 Task: Create ChildIssue0000000697 as Child Issue of Issue Issue0000000349 in Backlog  in Scrum Project Project0000000070 in Jira. Create ChildIssue0000000698 as Child Issue of Issue Issue0000000349 in Backlog  in Scrum Project Project0000000070 in Jira. Create ChildIssue0000000699 as Child Issue of Issue Issue0000000350 in Backlog  in Scrum Project Project0000000070 in Jira. Create ChildIssue0000000700 as Child Issue of Issue Issue0000000350 in Backlog  in Scrum Project Project0000000070 in Jira. Assign Person0000000137 as Assignee of Child Issue ChildIssue0000000681 of Issue Issue0000000341 in Backlog  in Scrum Project Project0000000069 in Jira
Action: Mouse moved to (439, 447)
Screenshot: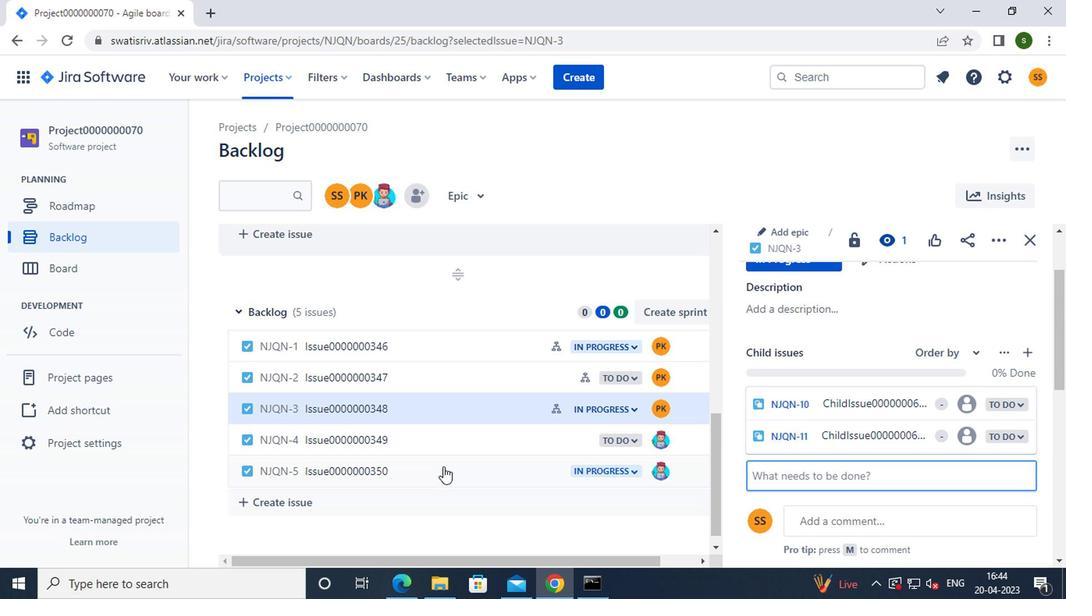 
Action: Mouse pressed left at (439, 447)
Screenshot: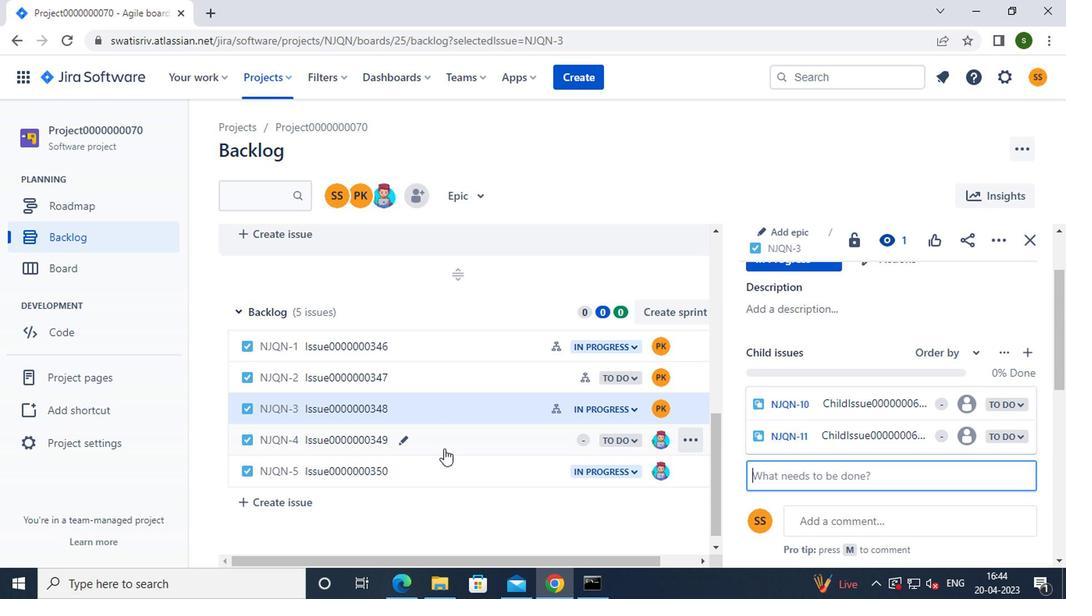 
Action: Mouse moved to (784, 312)
Screenshot: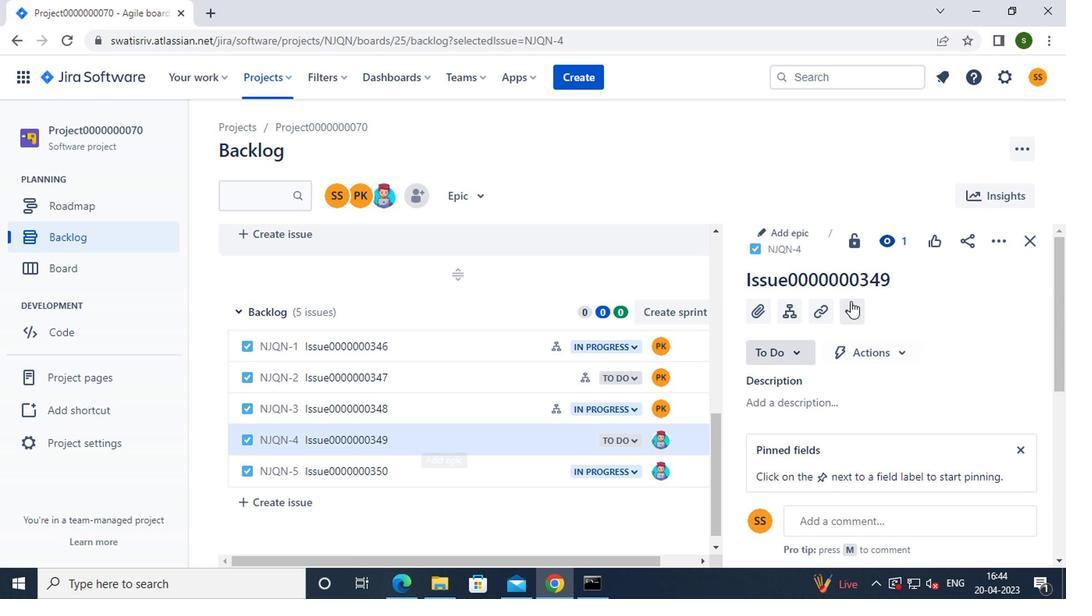 
Action: Mouse pressed left at (784, 312)
Screenshot: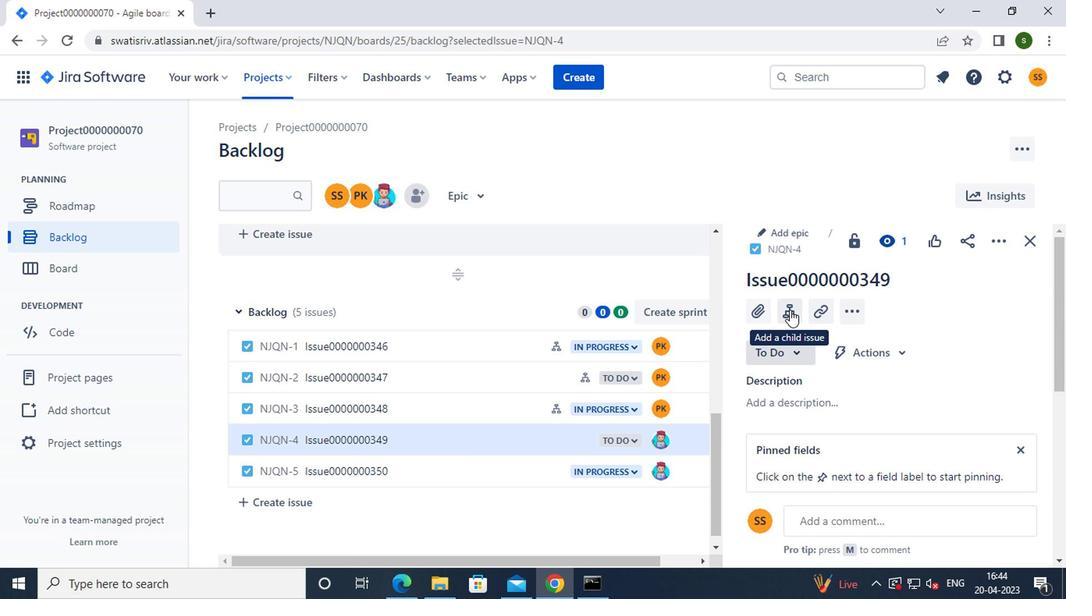
Action: Mouse moved to (831, 373)
Screenshot: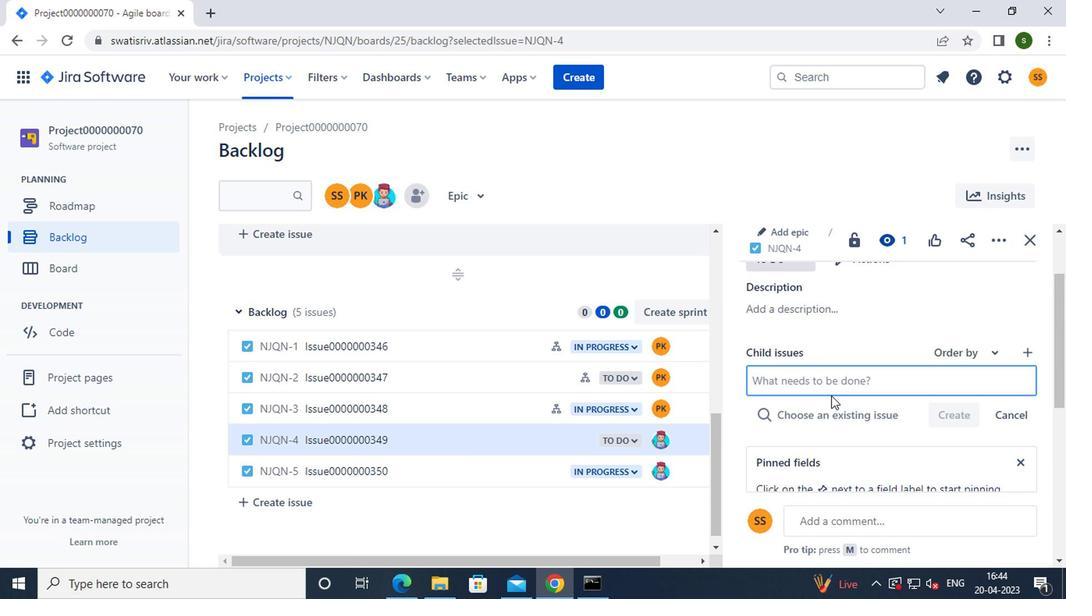 
Action: Mouse pressed left at (831, 373)
Screenshot: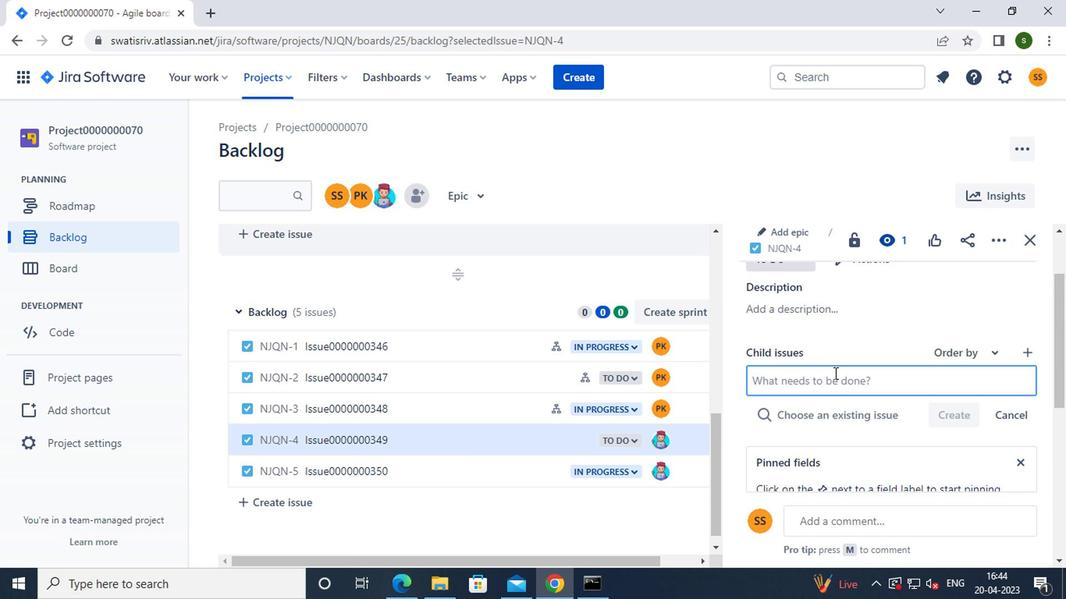 
Action: Key pressed <Key.caps_lock><Key.caps_lock>c<Key.caps_lock>hild<Key.caps_lock>i<Key.caps_lock>ssue0000000697
Screenshot: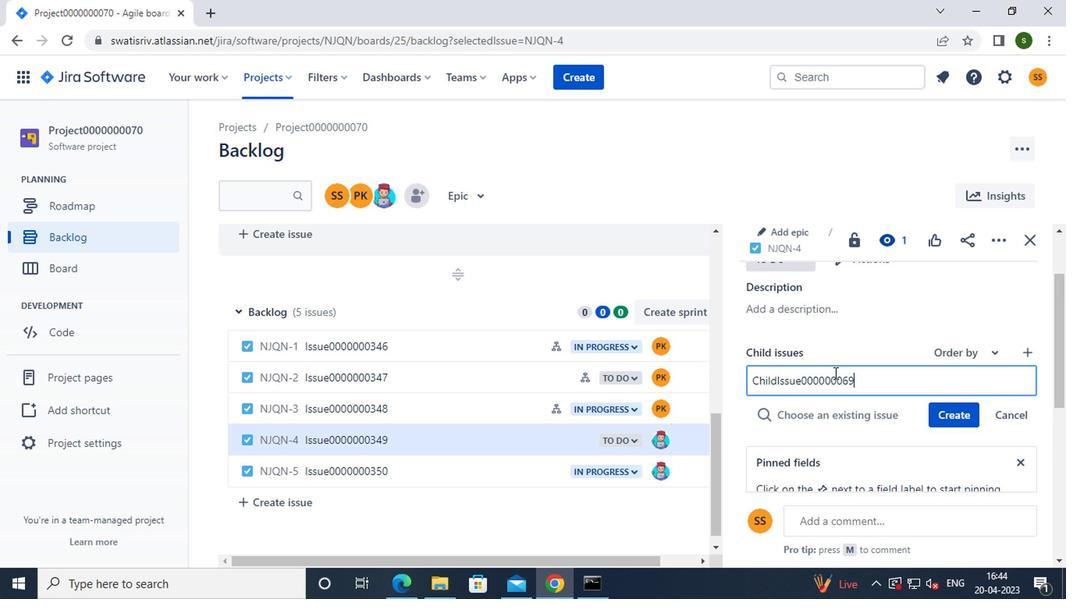 
Action: Mouse moved to (962, 414)
Screenshot: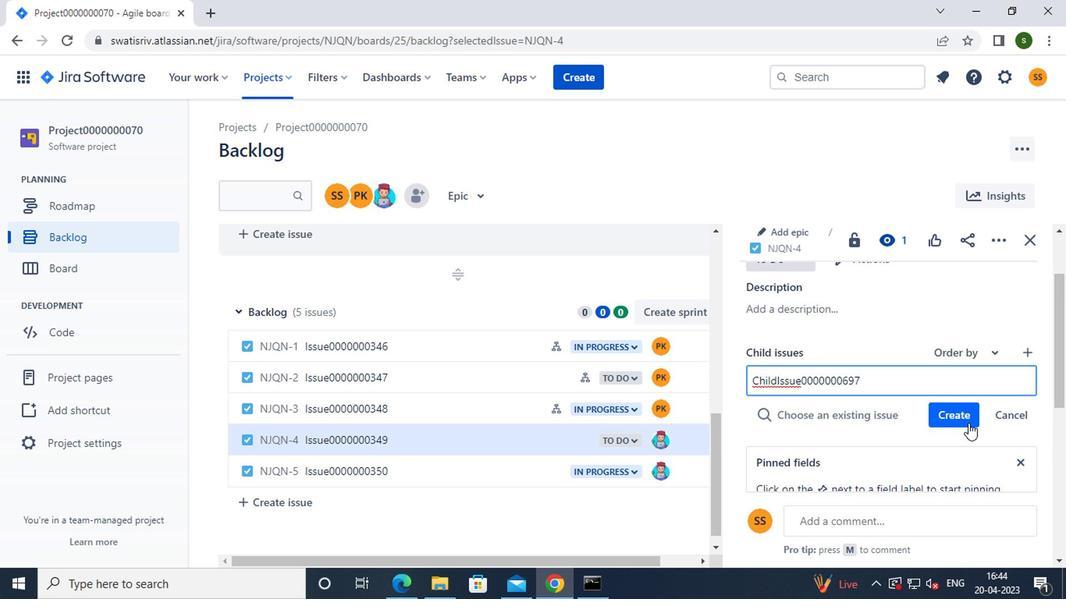 
Action: Mouse pressed left at (962, 414)
Screenshot: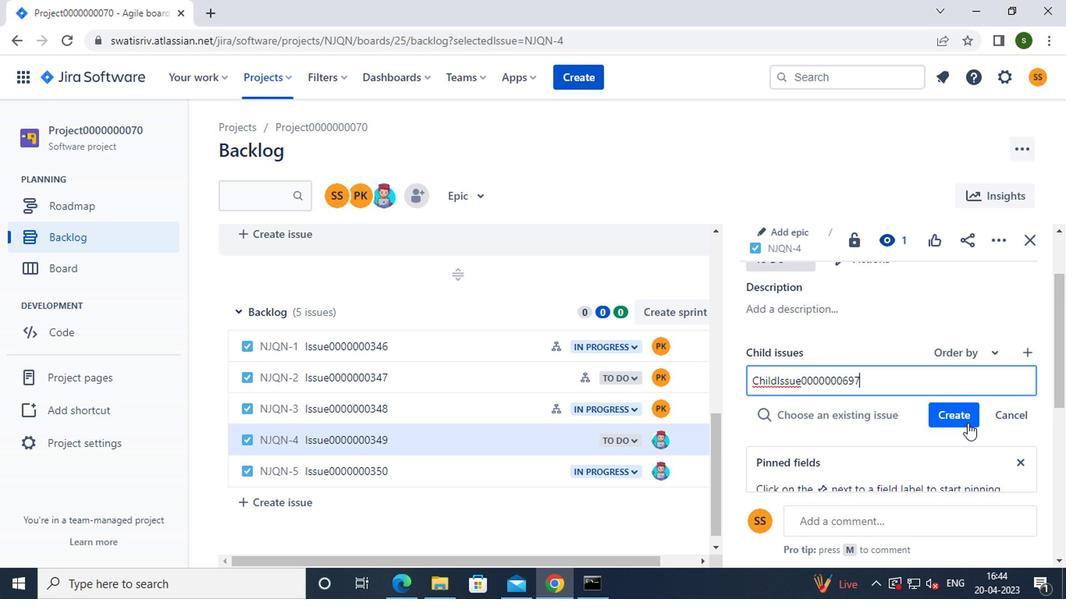
Action: Mouse moved to (901, 424)
Screenshot: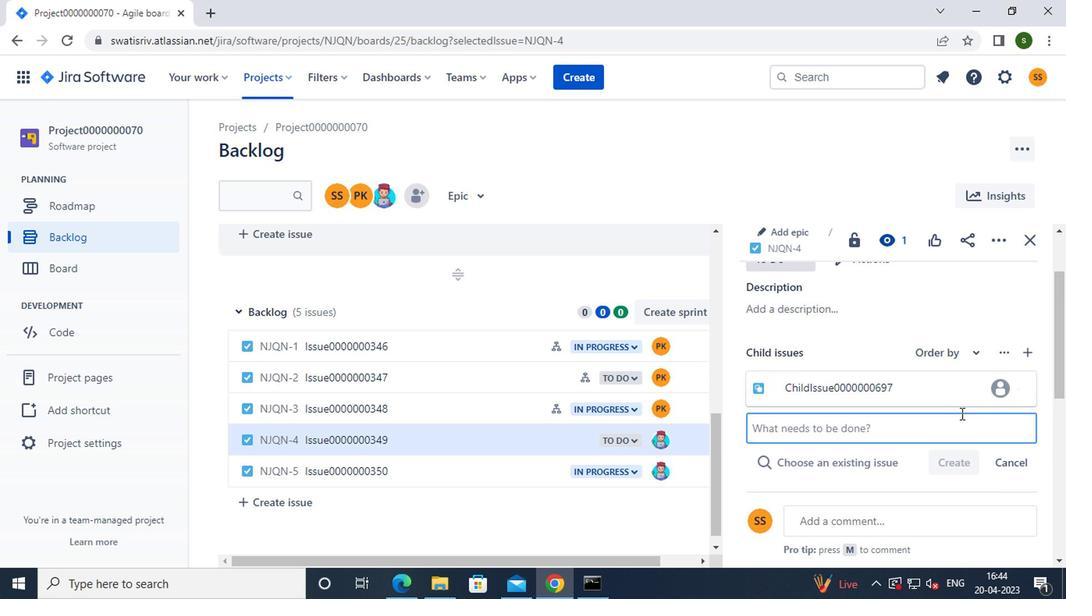 
Action: Mouse pressed left at (901, 424)
Screenshot: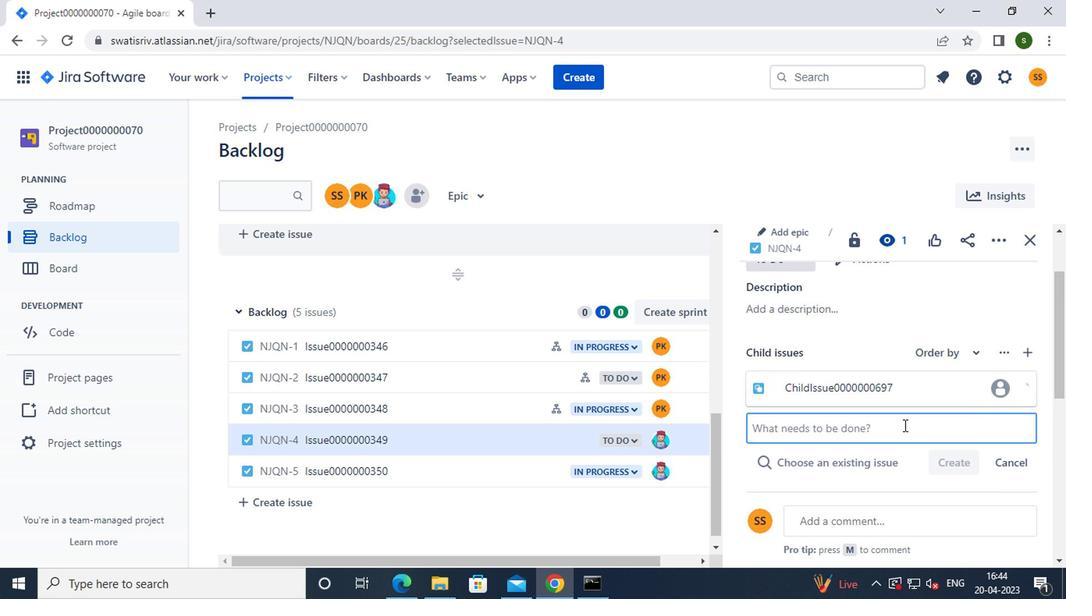 
Action: Key pressed <Key.caps_lock>c<Key.caps_lock>hild<Key.caps_lock>i<Key.caps_lock>ssue0000000698
Screenshot: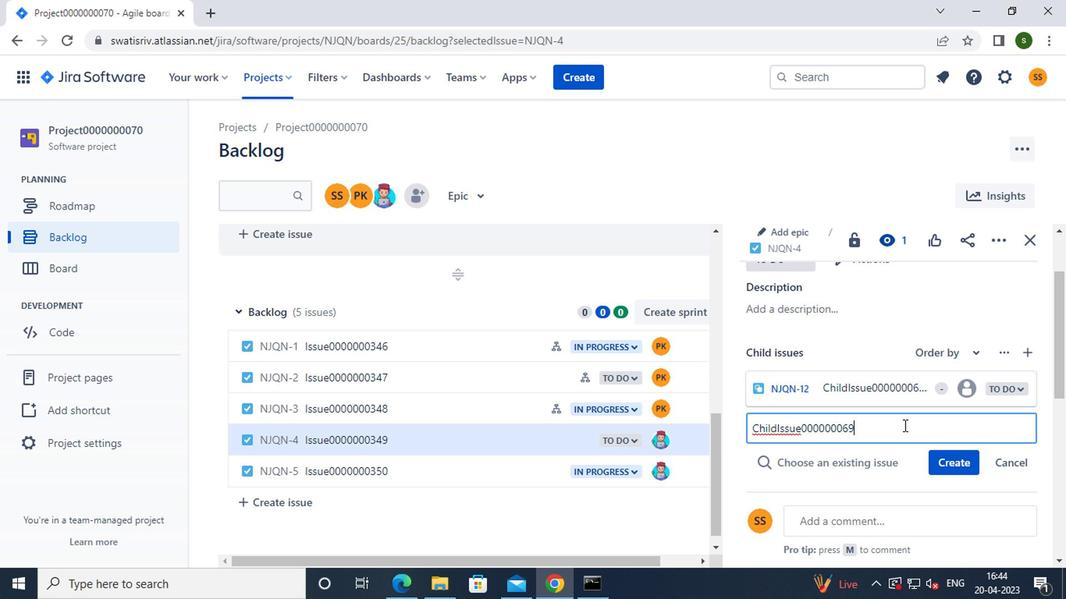 
Action: Mouse moved to (939, 459)
Screenshot: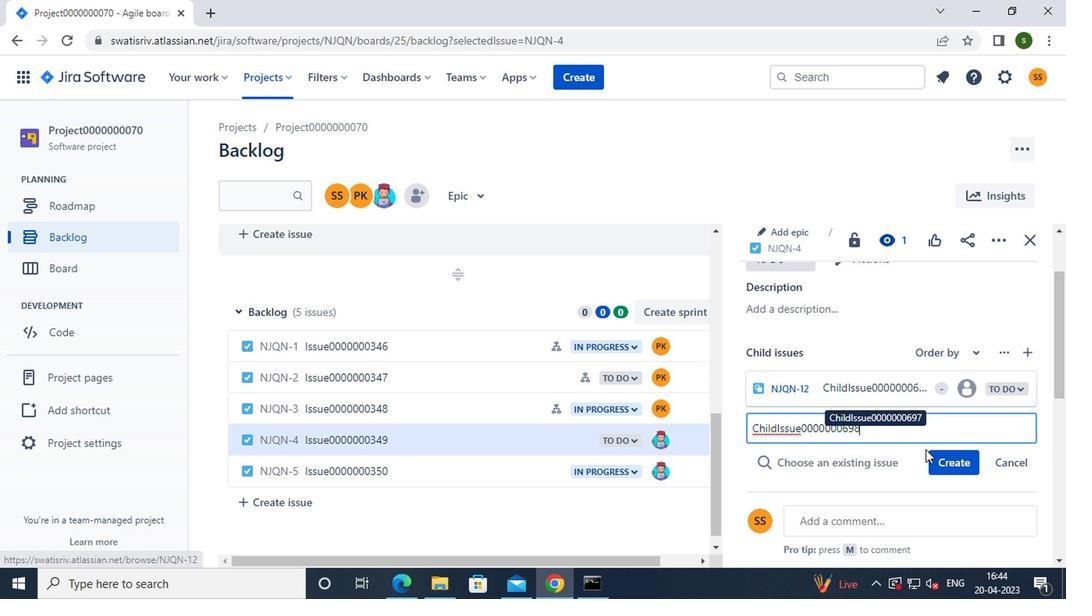 
Action: Mouse pressed left at (939, 459)
Screenshot: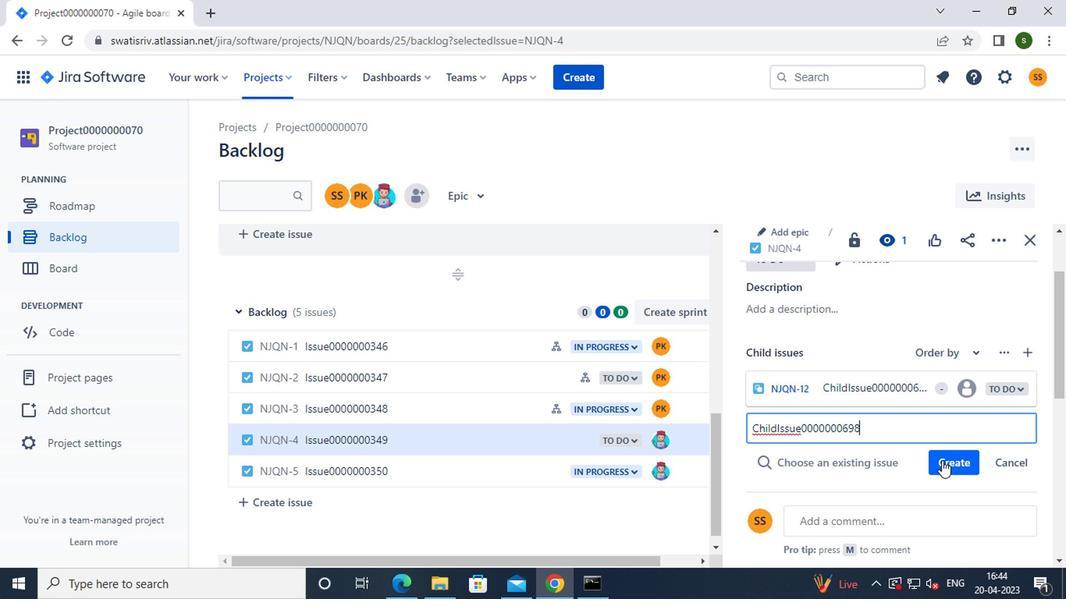 
Action: Mouse moved to (448, 468)
Screenshot: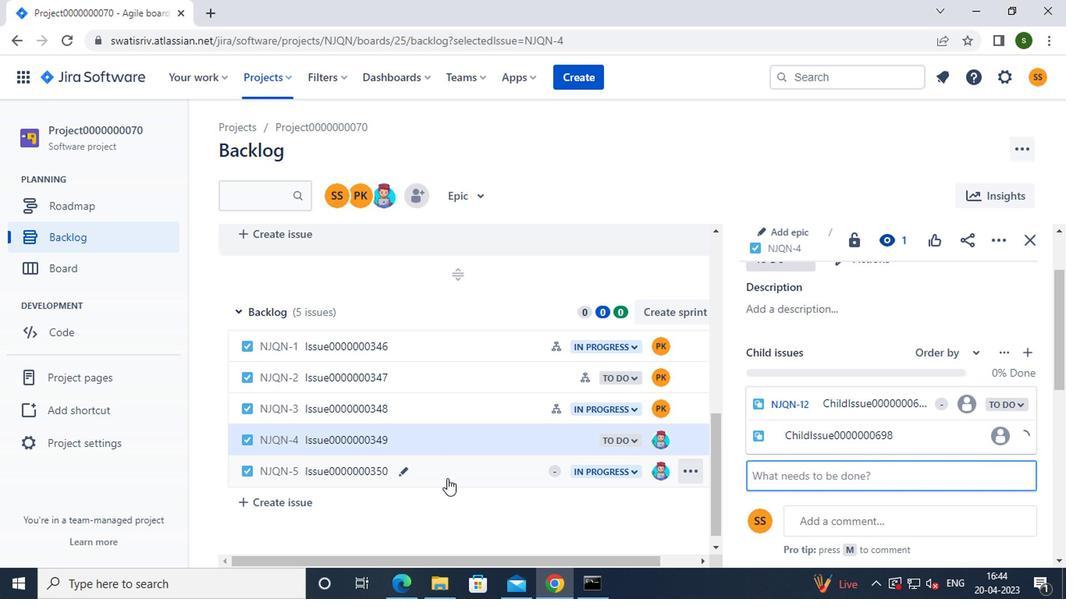 
Action: Mouse pressed left at (448, 468)
Screenshot: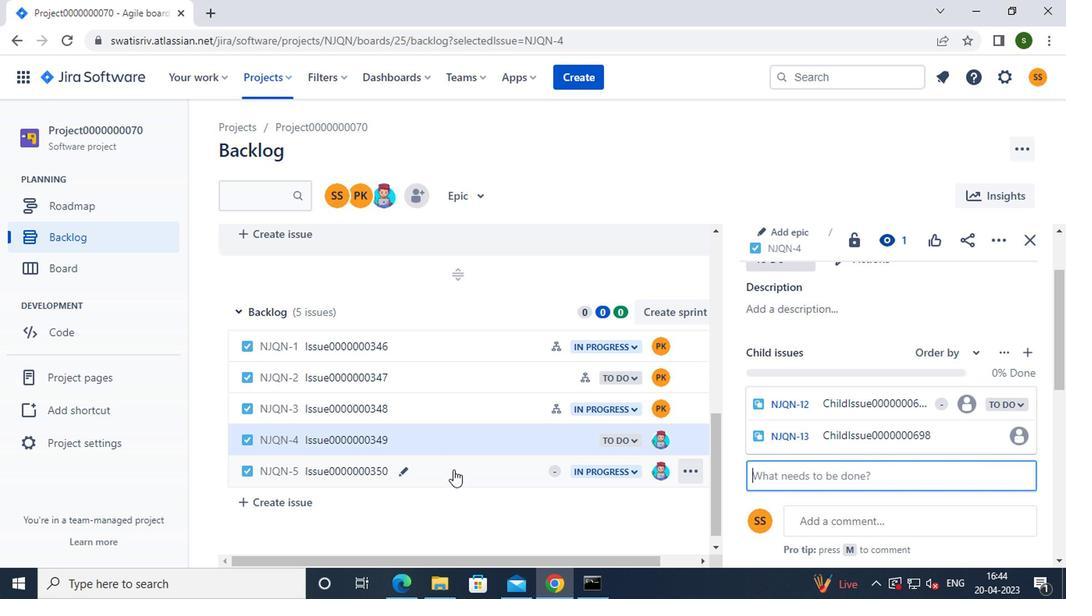 
Action: Mouse moved to (786, 310)
Screenshot: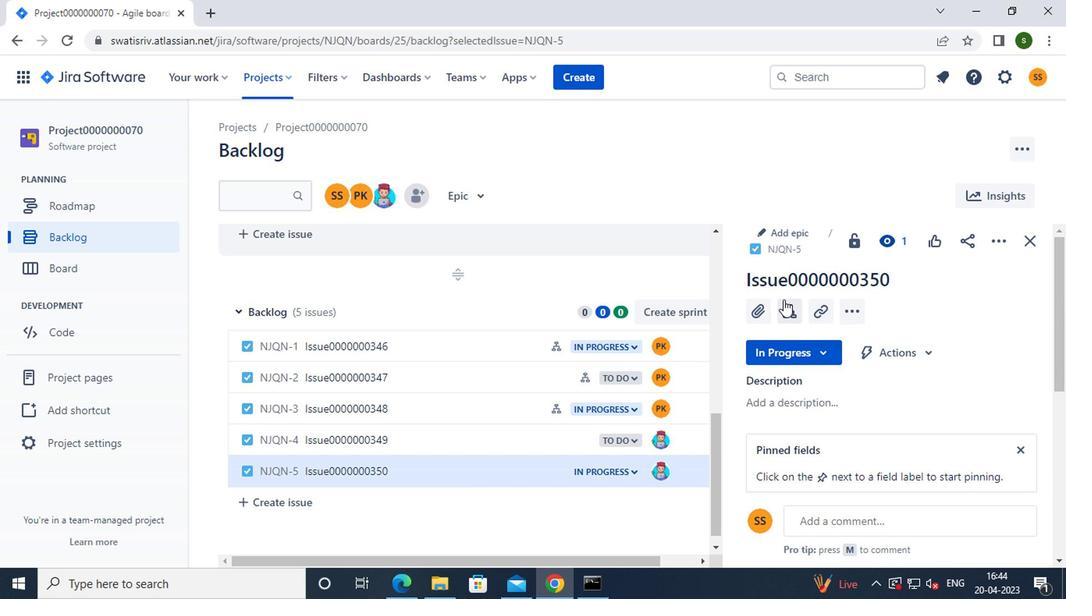 
Action: Mouse pressed left at (786, 310)
Screenshot: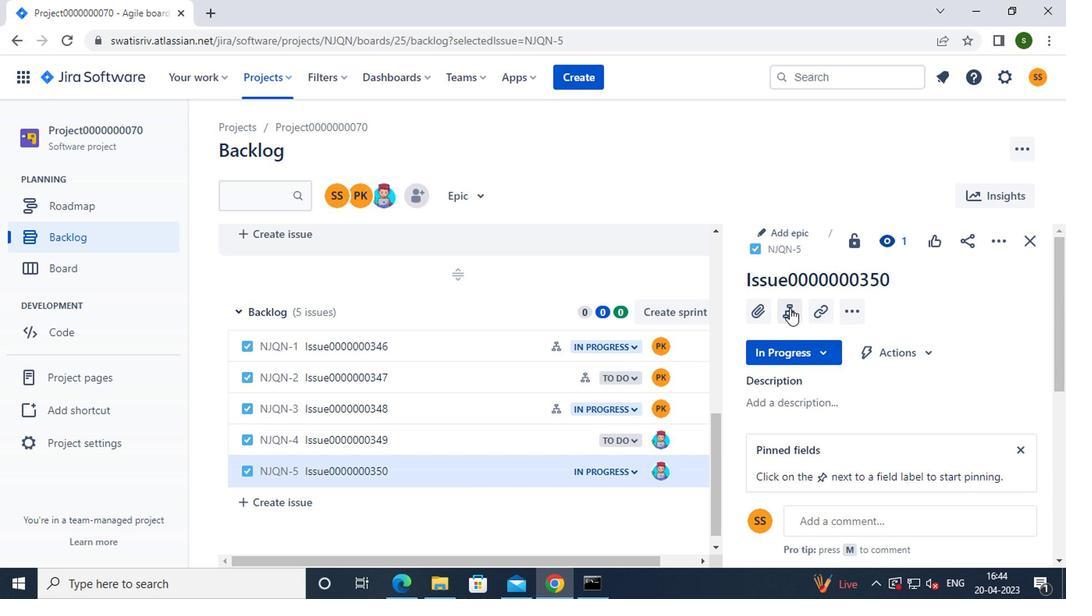 
Action: Mouse moved to (793, 379)
Screenshot: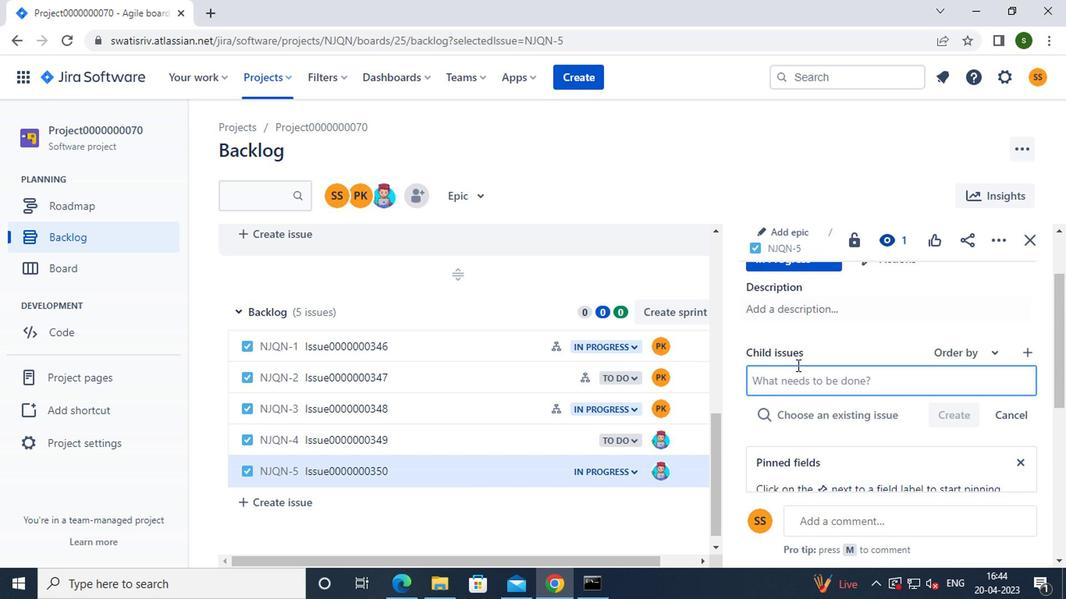 
Action: Key pressed <Key.caps_lock>c<Key.caps_lock>hild<Key.caps_lock>i<Key.caps_lock>ssue0000000699
Screenshot: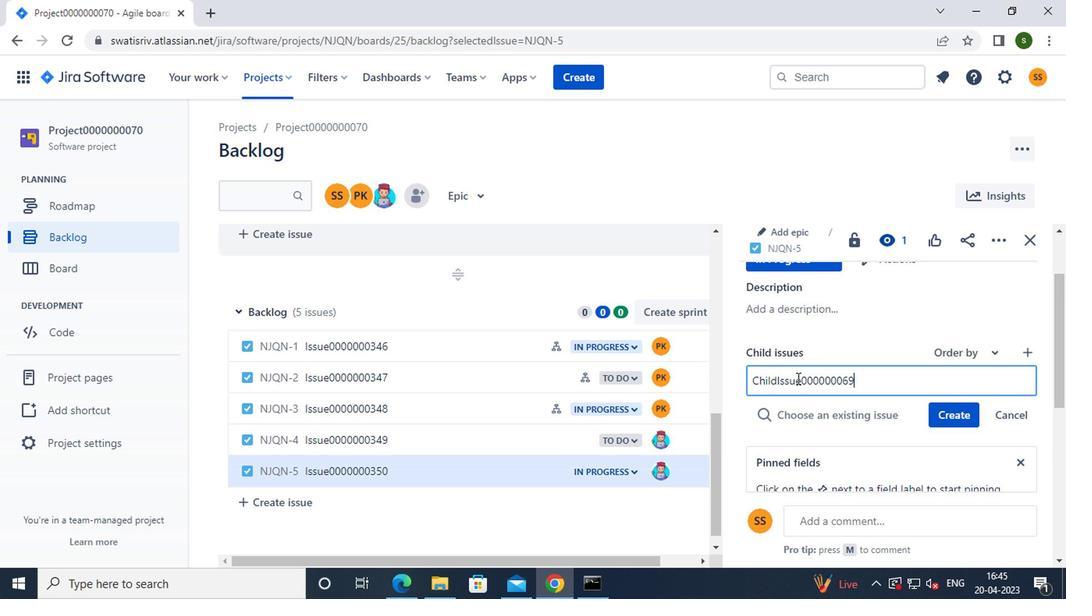 
Action: Mouse moved to (943, 421)
Screenshot: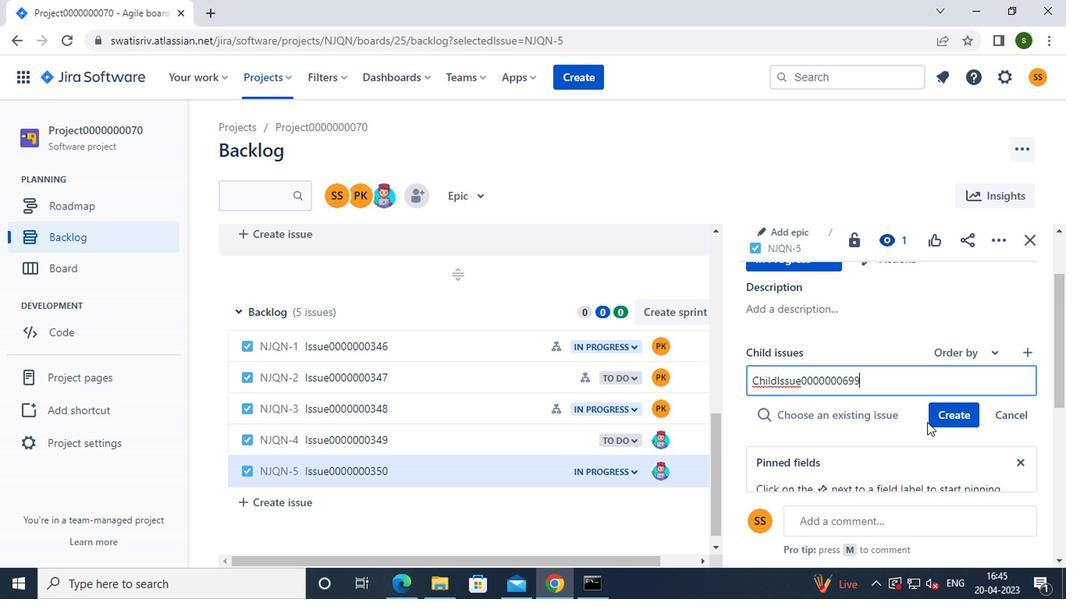 
Action: Mouse pressed left at (943, 421)
Screenshot: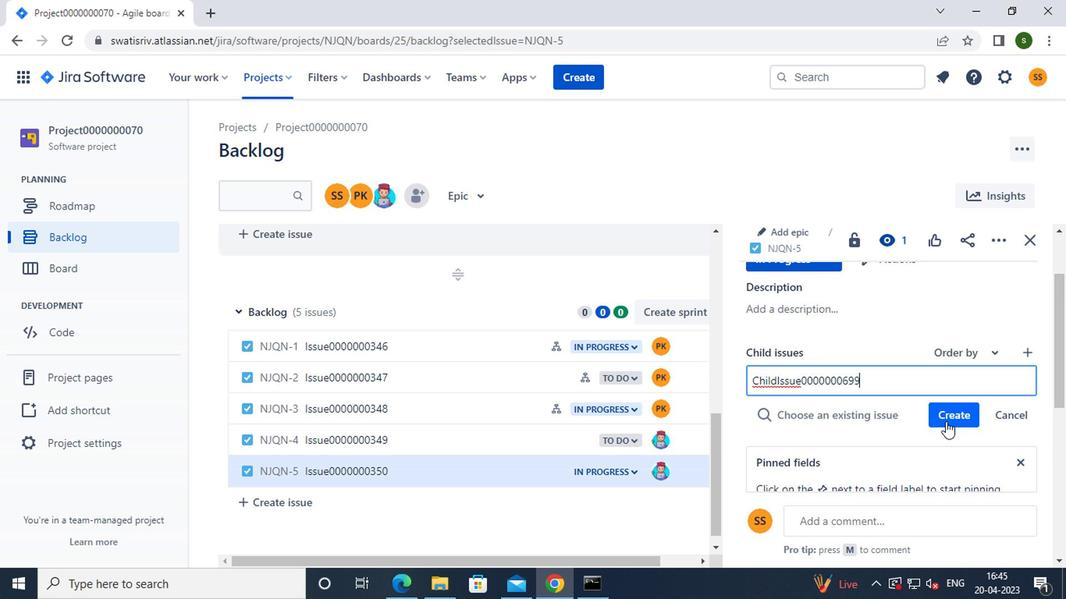 
Action: Mouse moved to (839, 423)
Screenshot: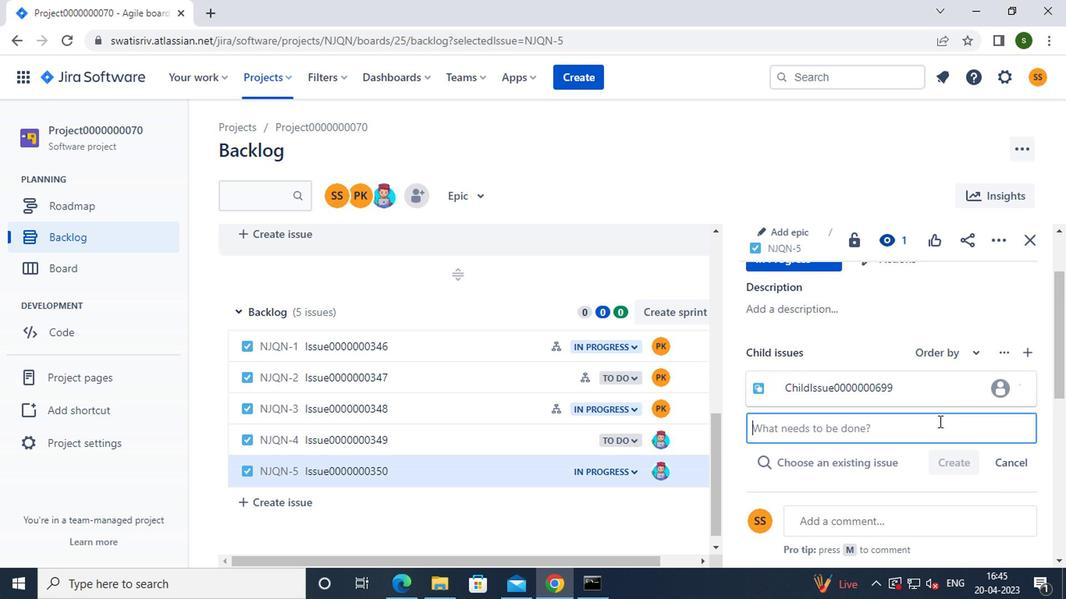 
Action: Mouse pressed left at (839, 423)
Screenshot: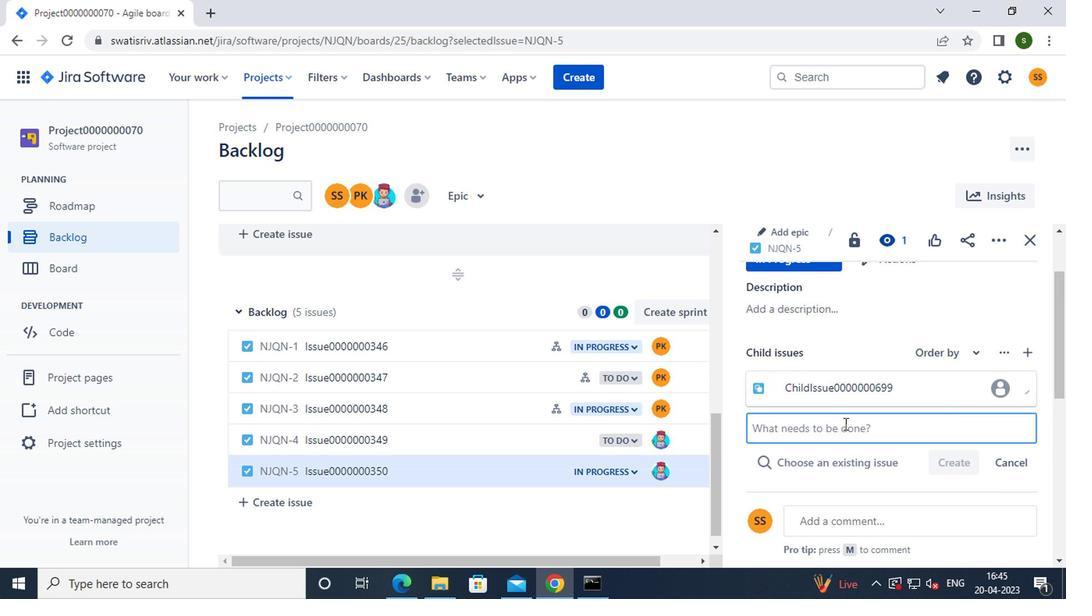 
Action: Key pressed <Key.caps_lock>c<Key.caps_lock>hild<Key.caps_lock>i<Key.caps_lock>ssue0000000700
Screenshot: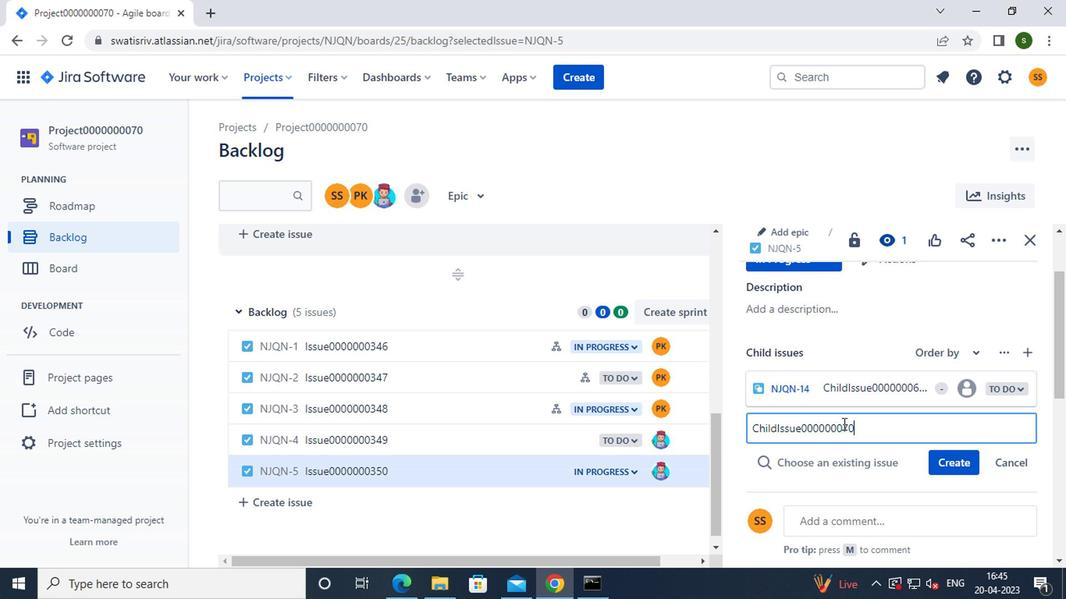 
Action: Mouse moved to (947, 453)
Screenshot: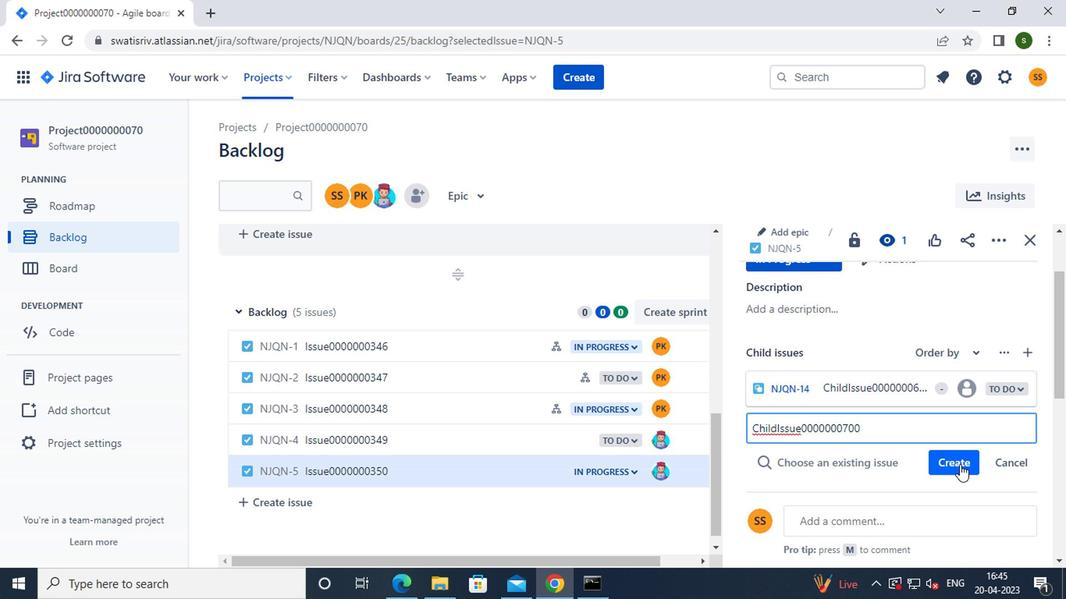 
Action: Mouse pressed left at (947, 453)
Screenshot: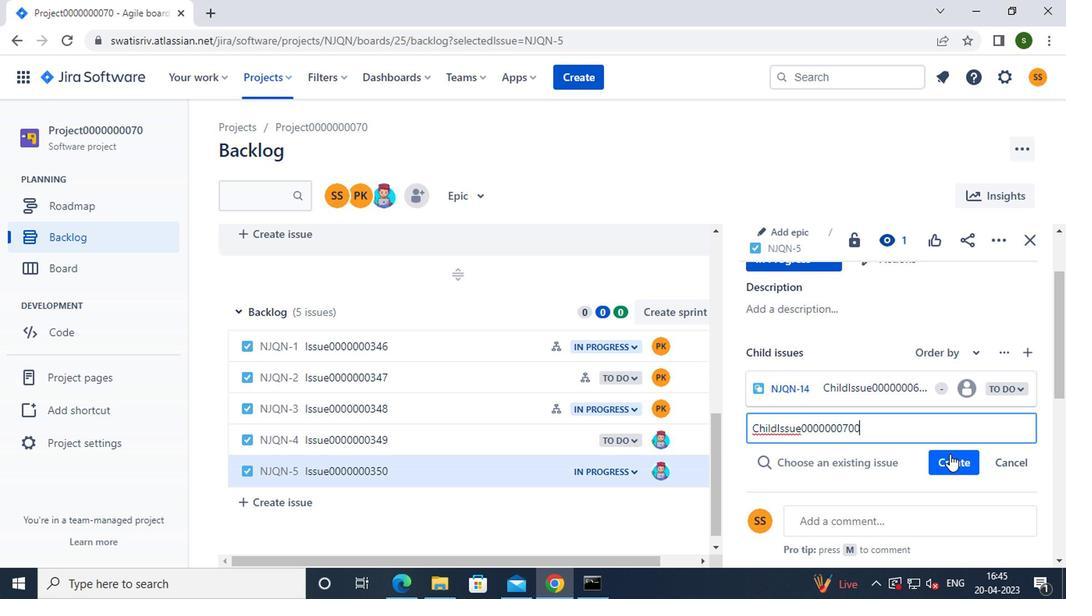 
Action: Mouse moved to (285, 84)
Screenshot: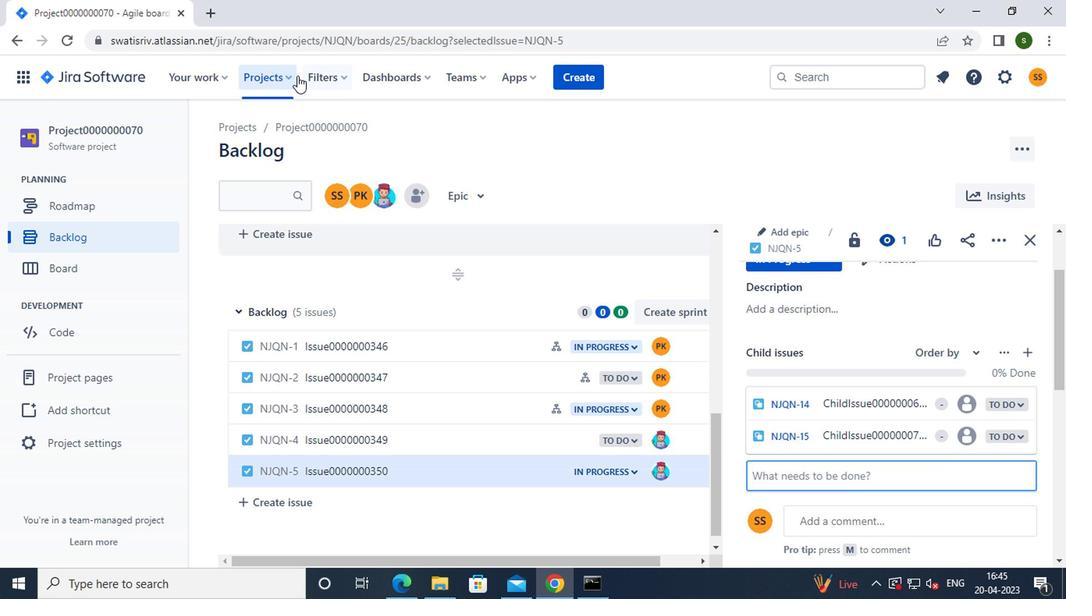 
Action: Mouse pressed left at (285, 84)
Screenshot: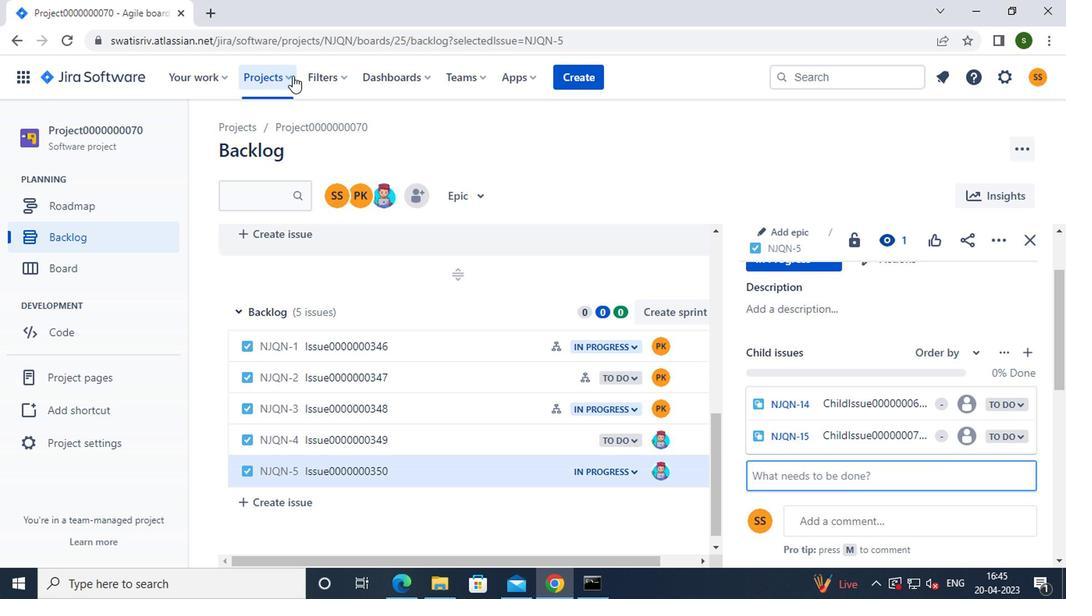 
Action: Mouse moved to (324, 187)
Screenshot: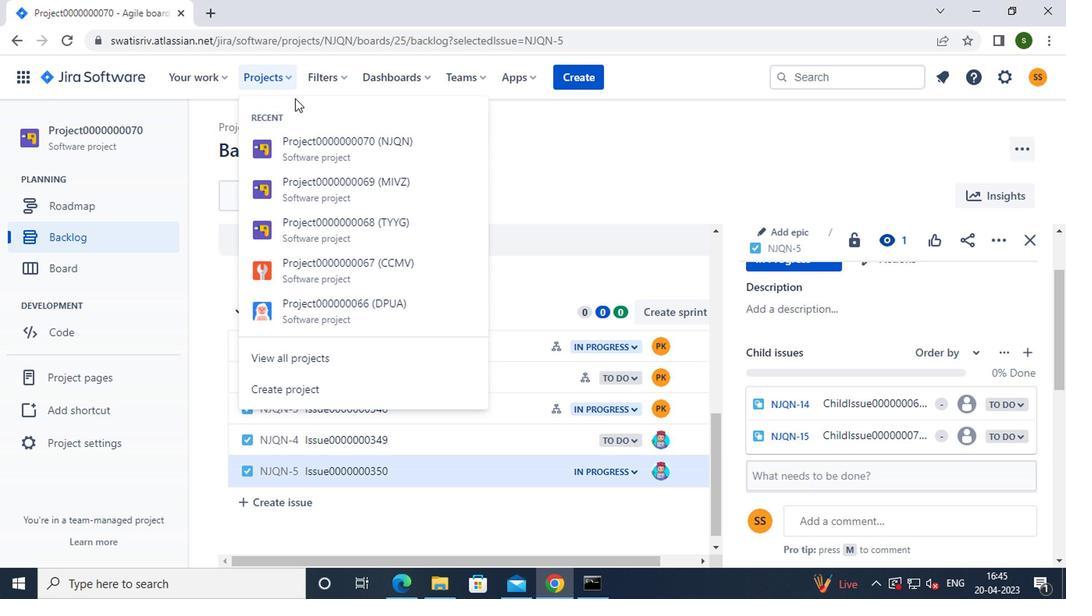 
Action: Mouse pressed left at (324, 187)
Screenshot: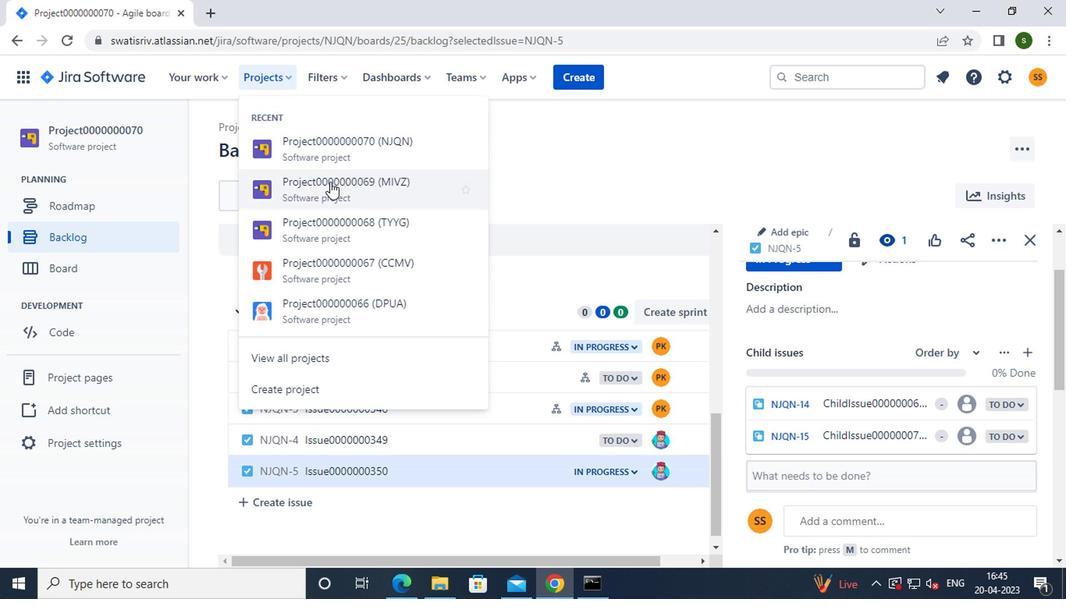 
Action: Mouse moved to (108, 247)
Screenshot: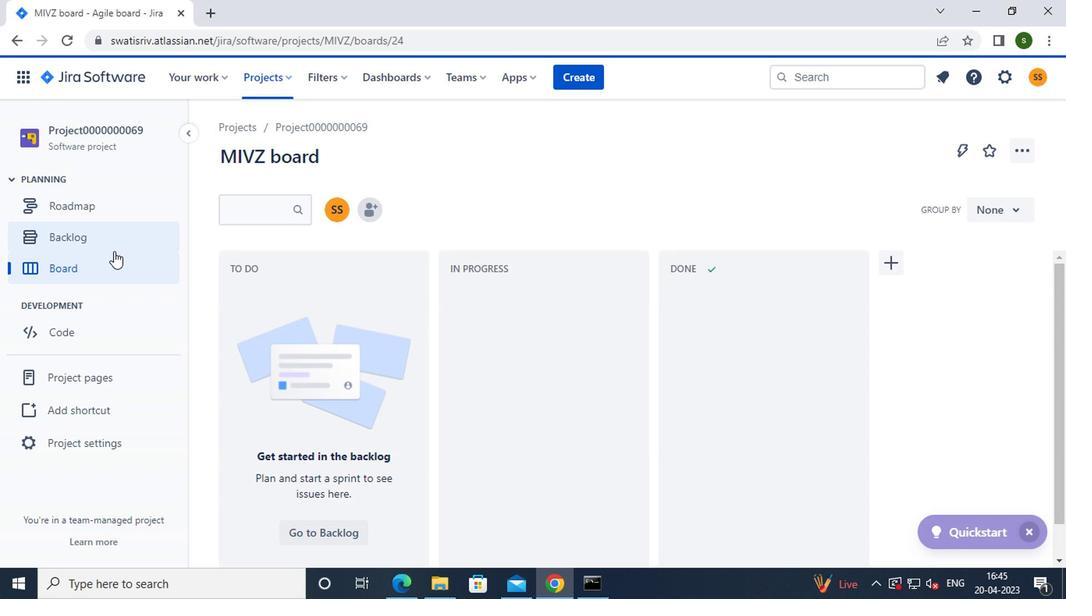 
Action: Mouse pressed left at (108, 247)
Screenshot: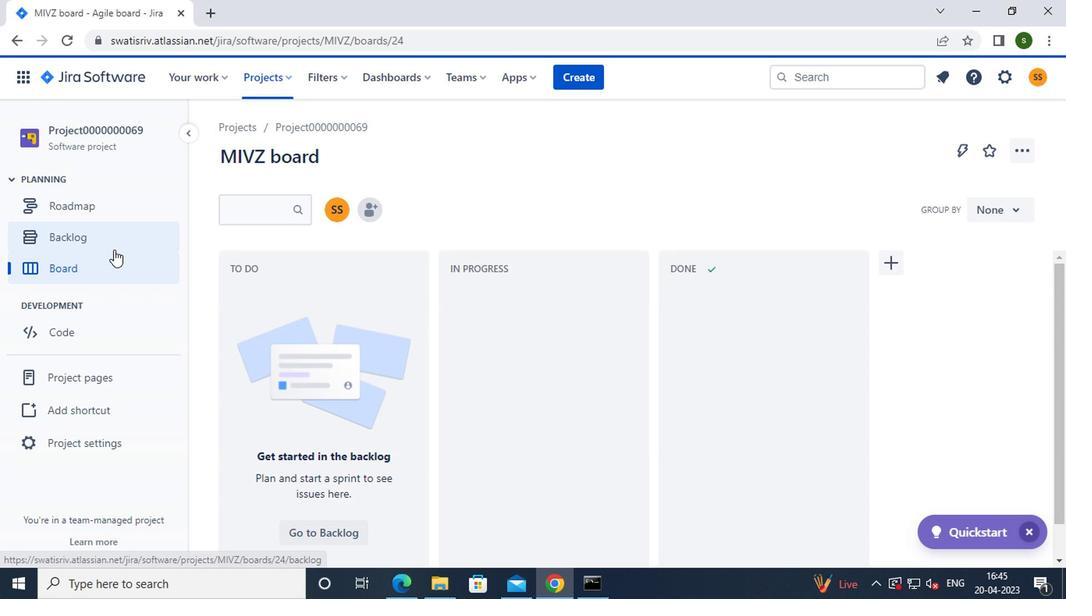 
Action: Mouse moved to (712, 416)
Screenshot: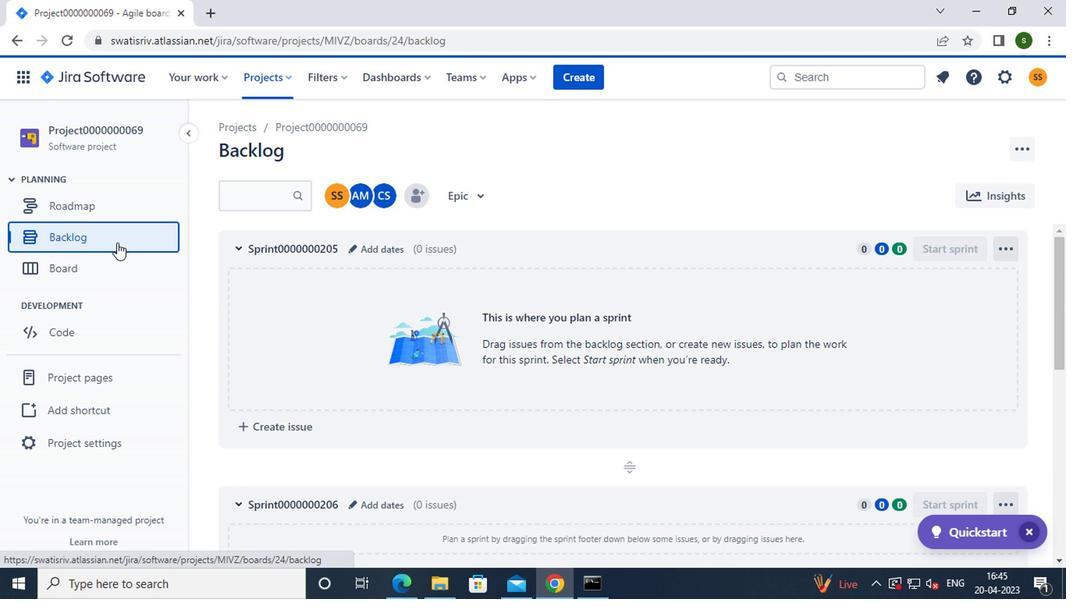 
Action: Mouse scrolled (712, 414) with delta (0, -1)
Screenshot: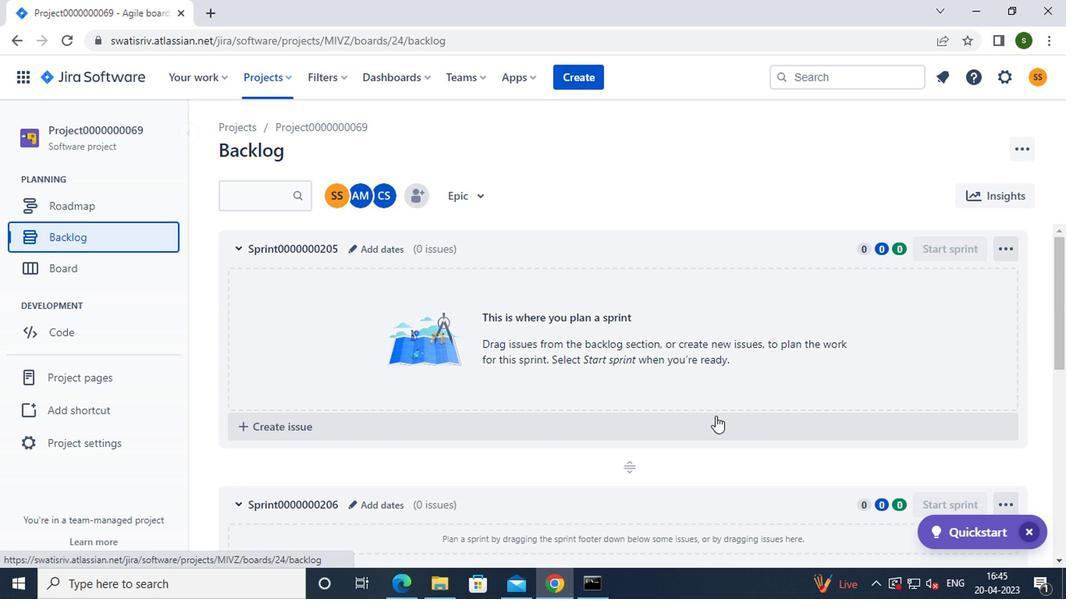 
Action: Mouse scrolled (712, 414) with delta (0, -1)
Screenshot: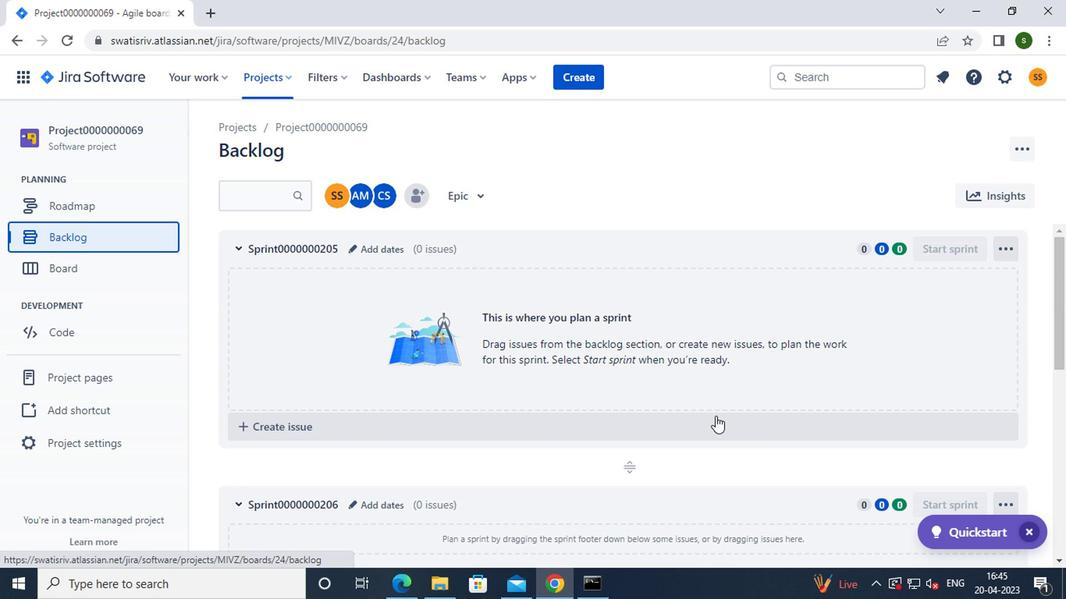 
Action: Mouse scrolled (712, 414) with delta (0, -1)
Screenshot: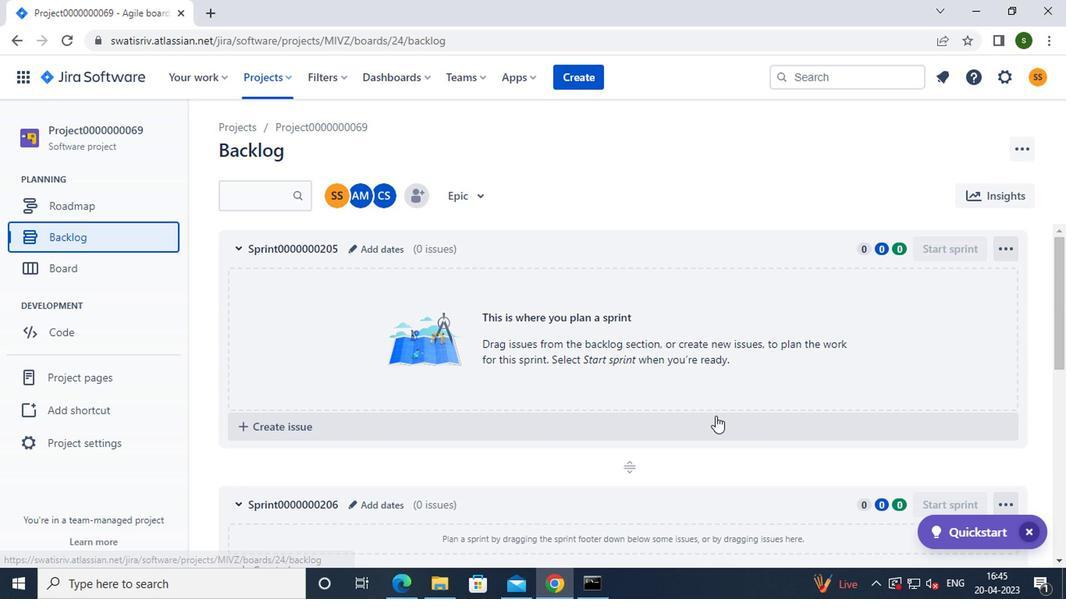 
Action: Mouse scrolled (712, 414) with delta (0, -1)
Screenshot: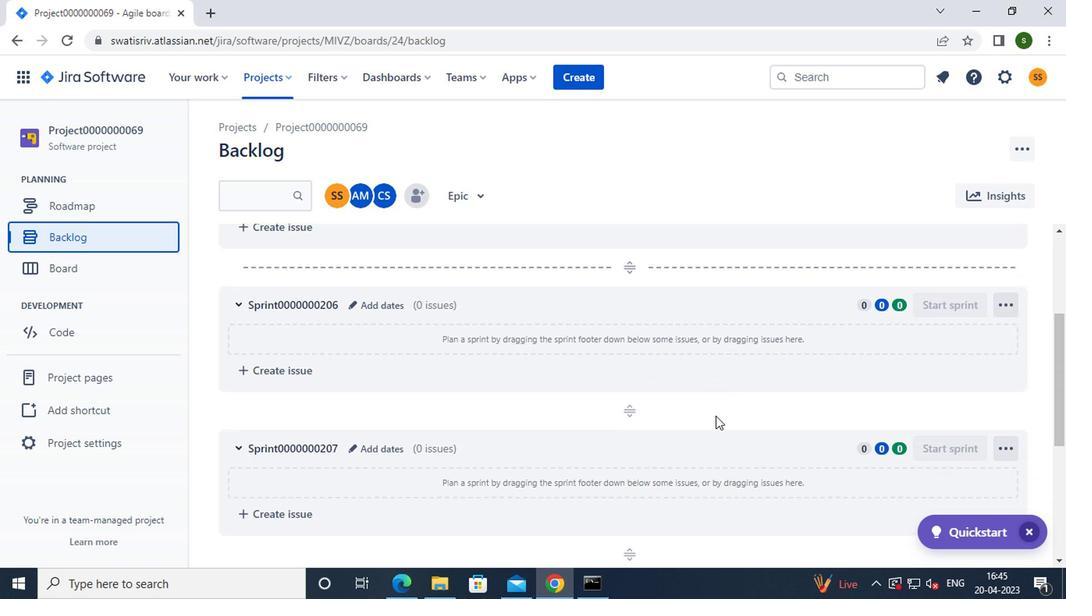 
Action: Mouse scrolled (712, 414) with delta (0, -1)
Screenshot: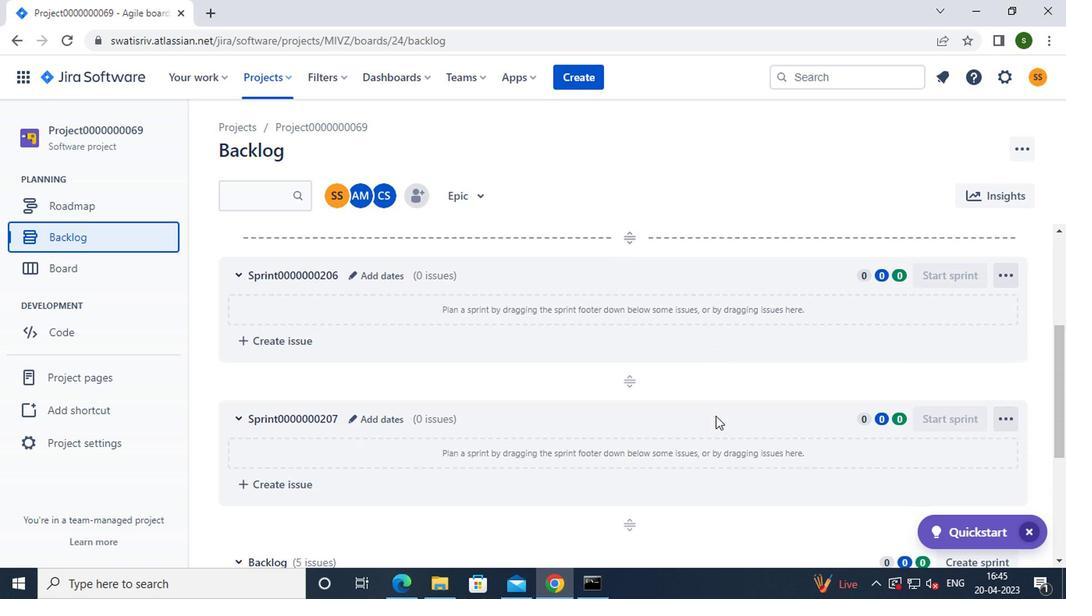 
Action: Mouse scrolled (712, 414) with delta (0, -1)
Screenshot: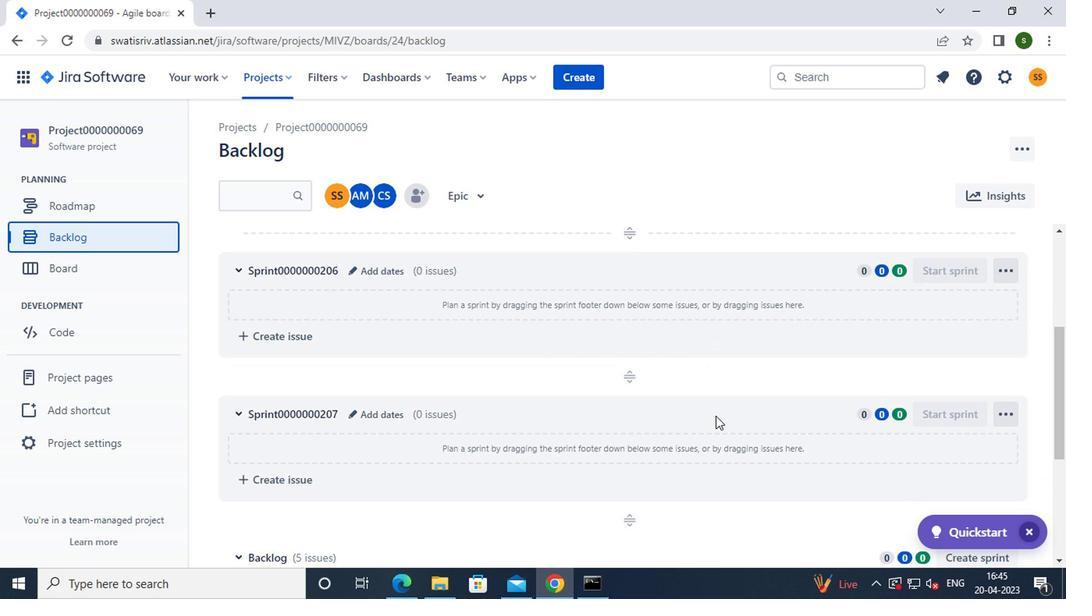 
Action: Mouse moved to (444, 352)
Screenshot: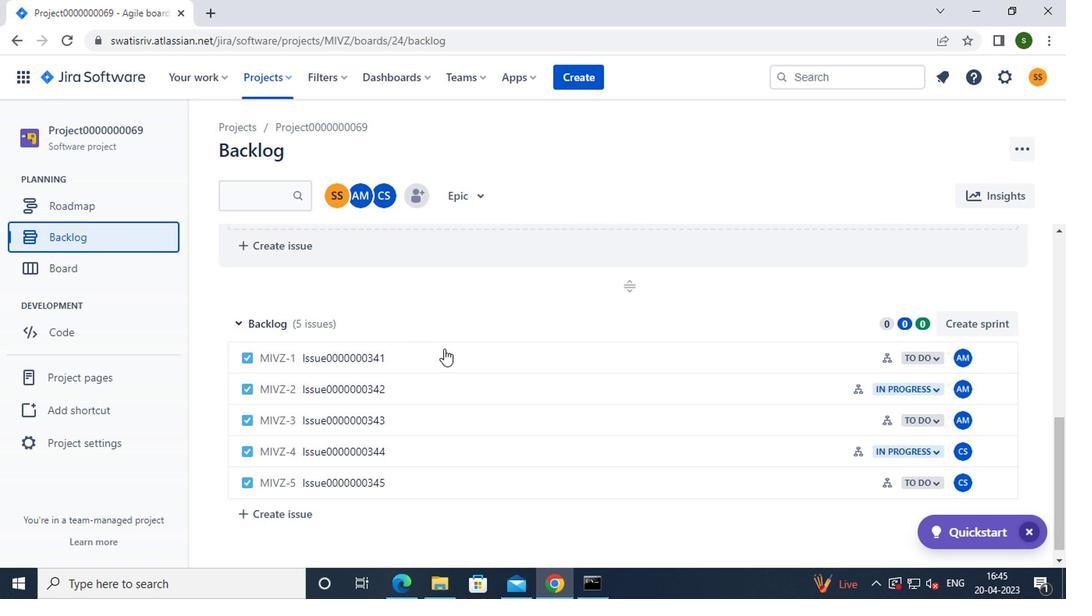 
Action: Mouse pressed left at (444, 352)
Screenshot: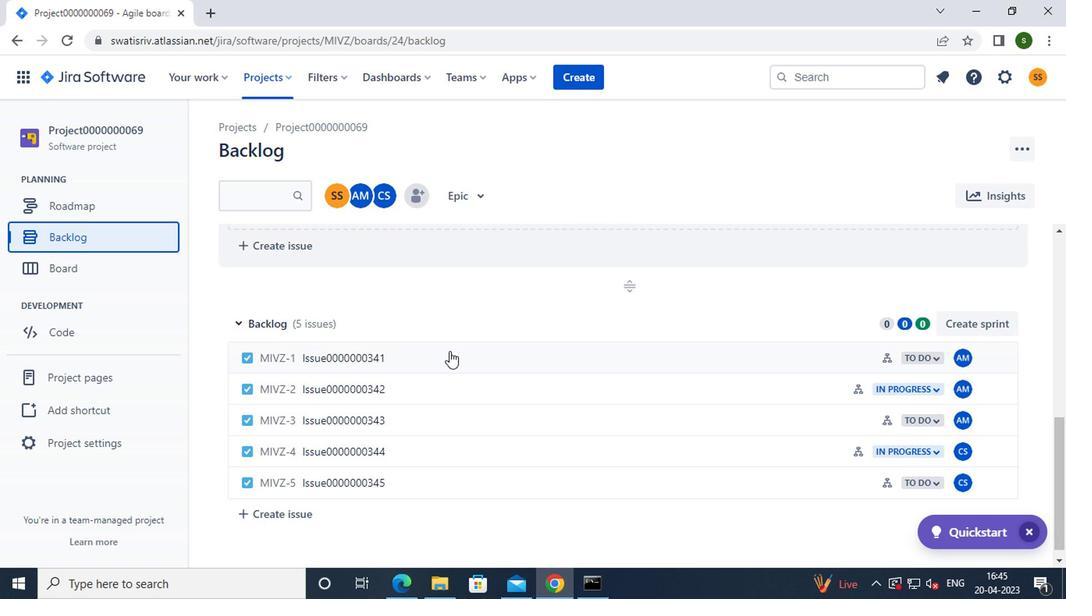 
Action: Mouse moved to (542, 357)
Screenshot: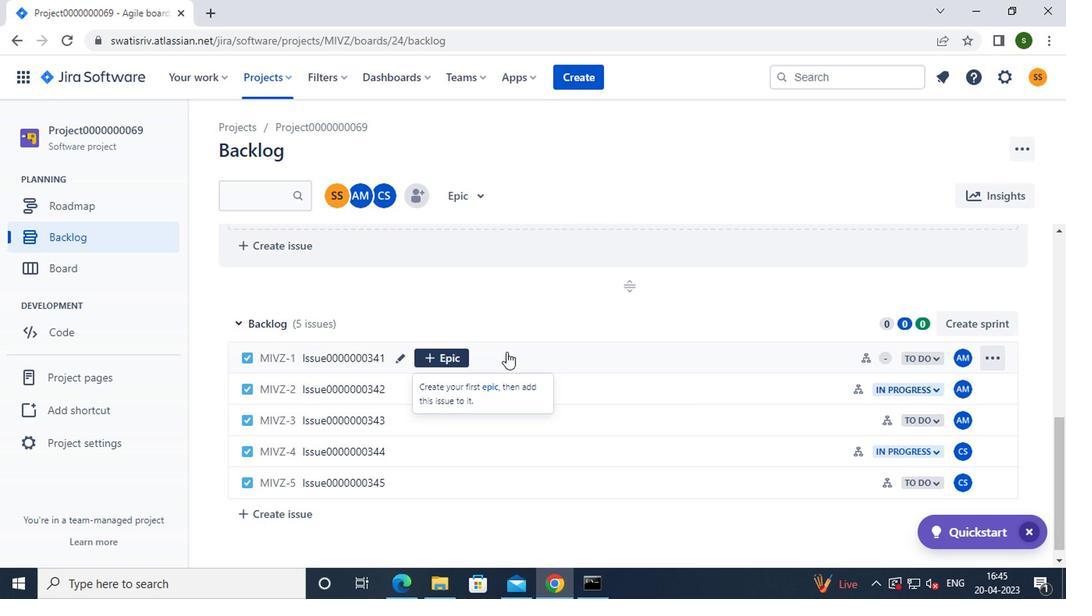 
Action: Mouse pressed left at (542, 357)
Screenshot: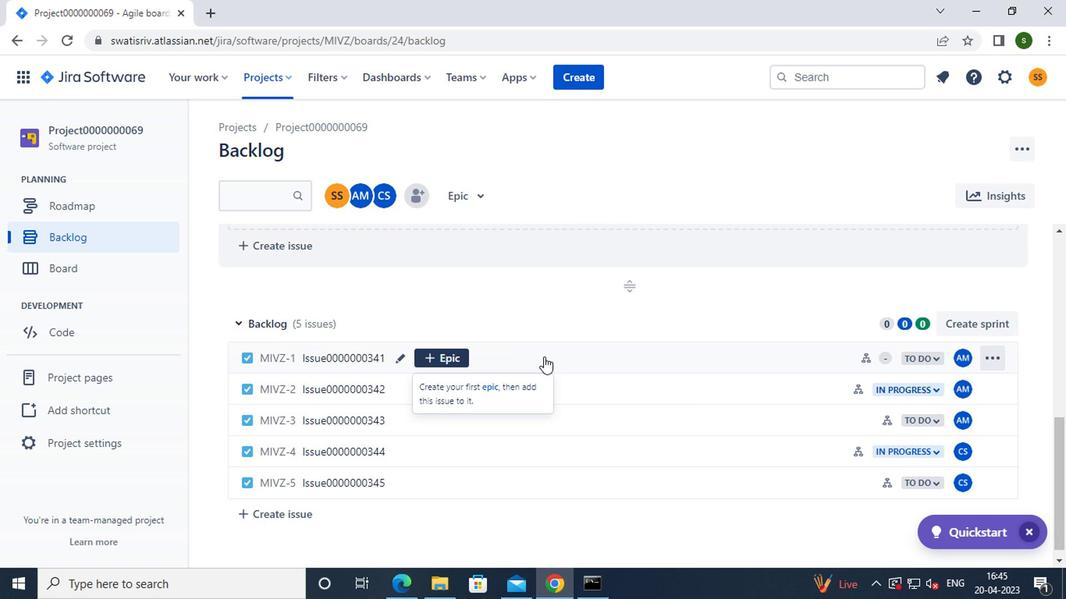 
Action: Mouse moved to (883, 359)
Screenshot: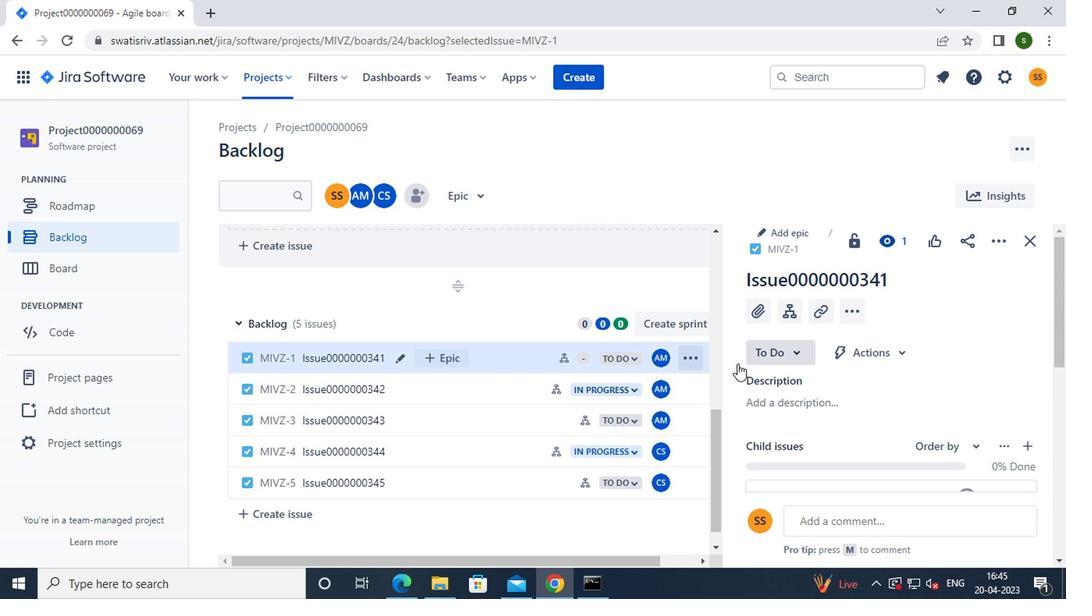
Action: Mouse scrolled (883, 359) with delta (0, 0)
Screenshot: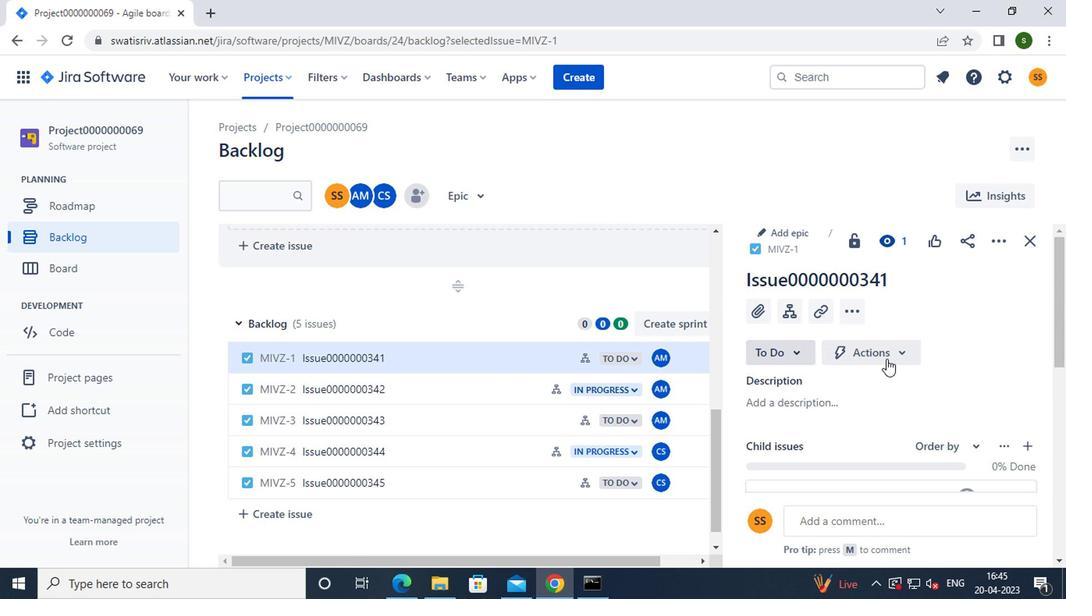 
Action: Mouse scrolled (883, 359) with delta (0, 0)
Screenshot: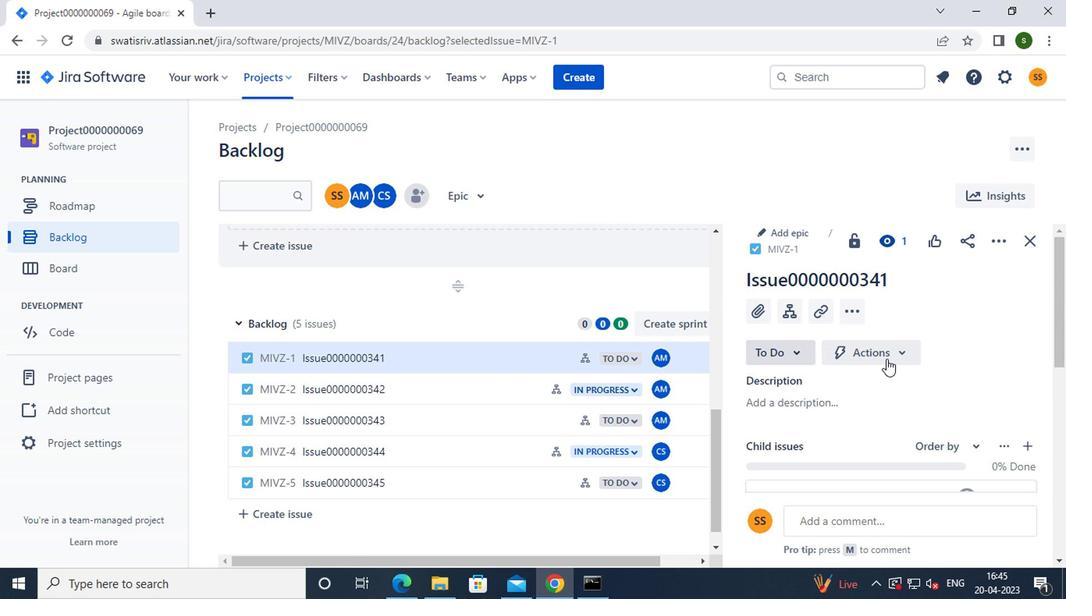 
Action: Mouse moved to (961, 346)
Screenshot: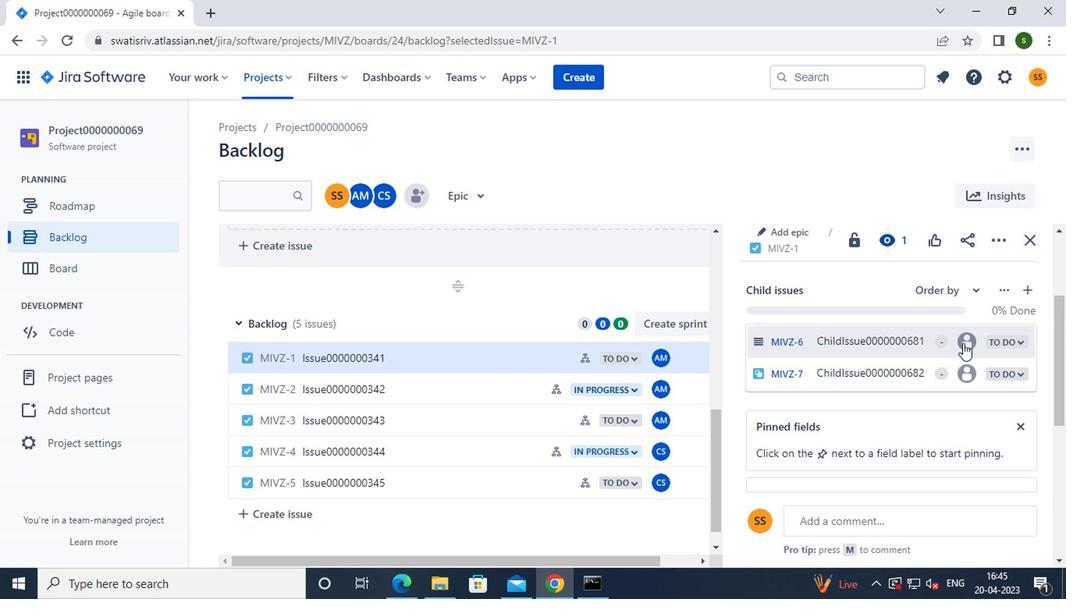 
Action: Mouse pressed left at (961, 346)
Screenshot: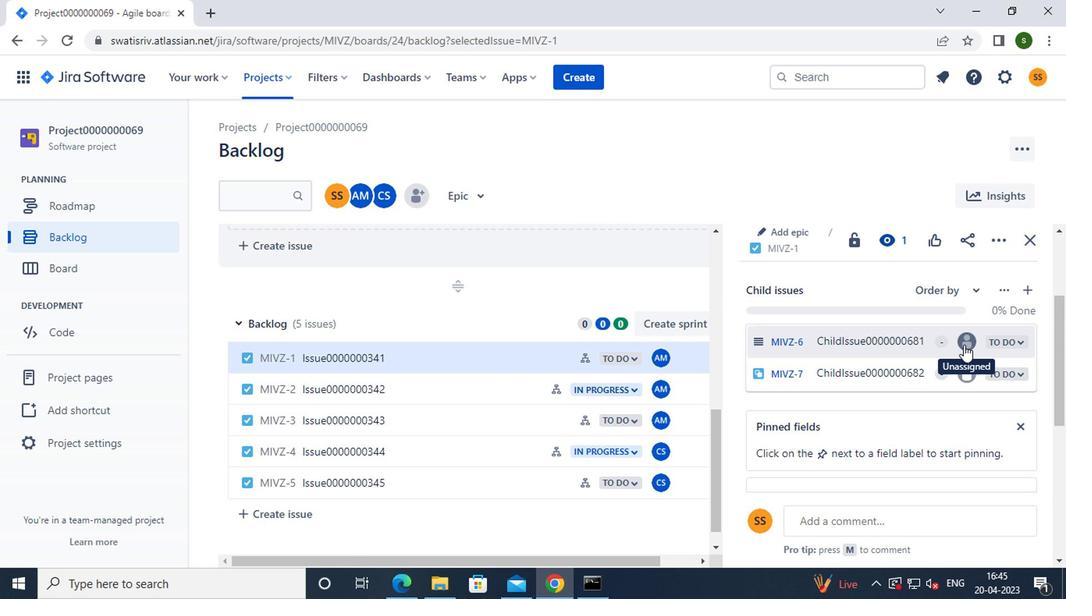 
Action: Mouse moved to (831, 373)
Screenshot: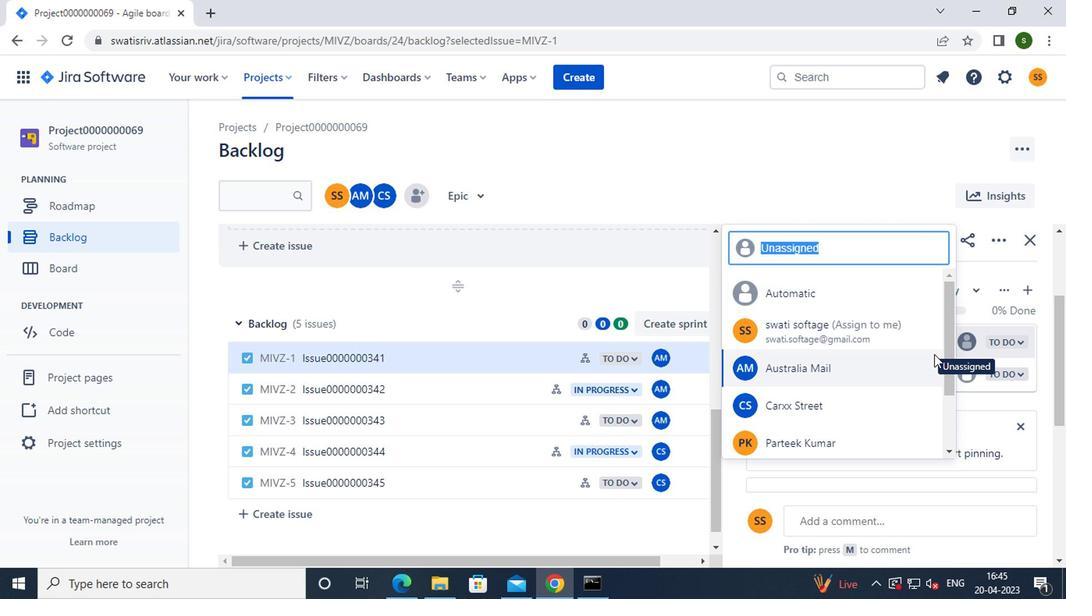 
Action: Mouse pressed left at (831, 373)
Screenshot: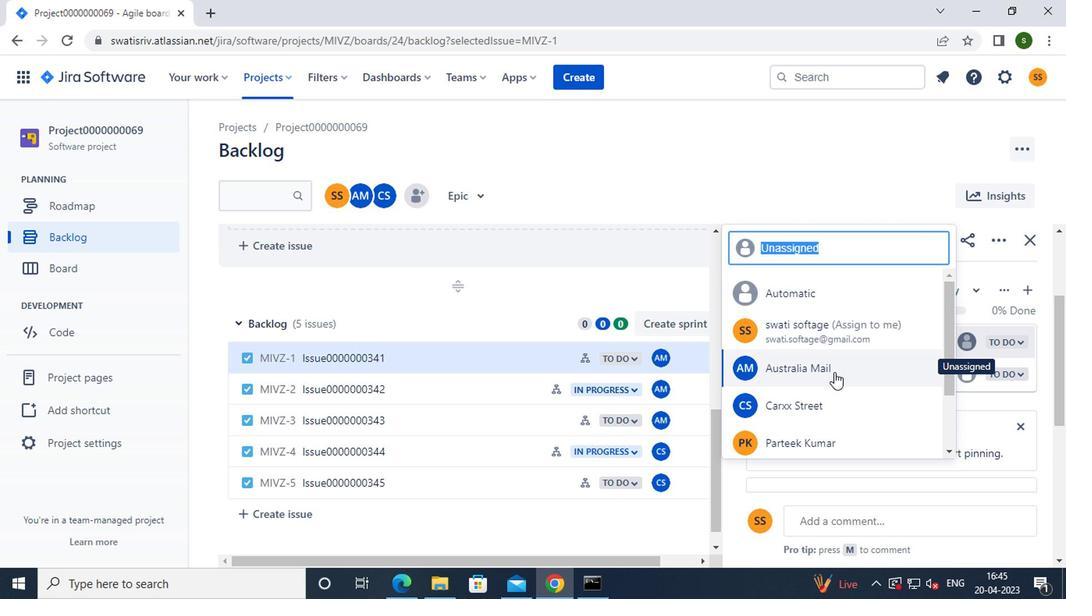 
Action: Mouse moved to (716, 144)
Screenshot: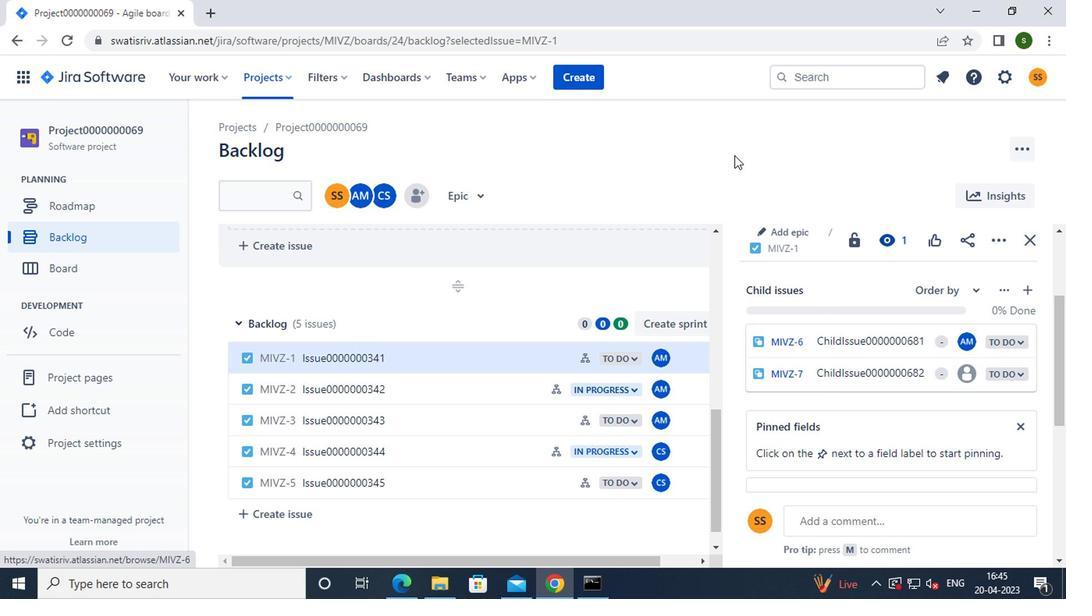 
